 Task: Toggle the screen reader to announce inline suggestions.
Action: Mouse moved to (18, 659)
Screenshot: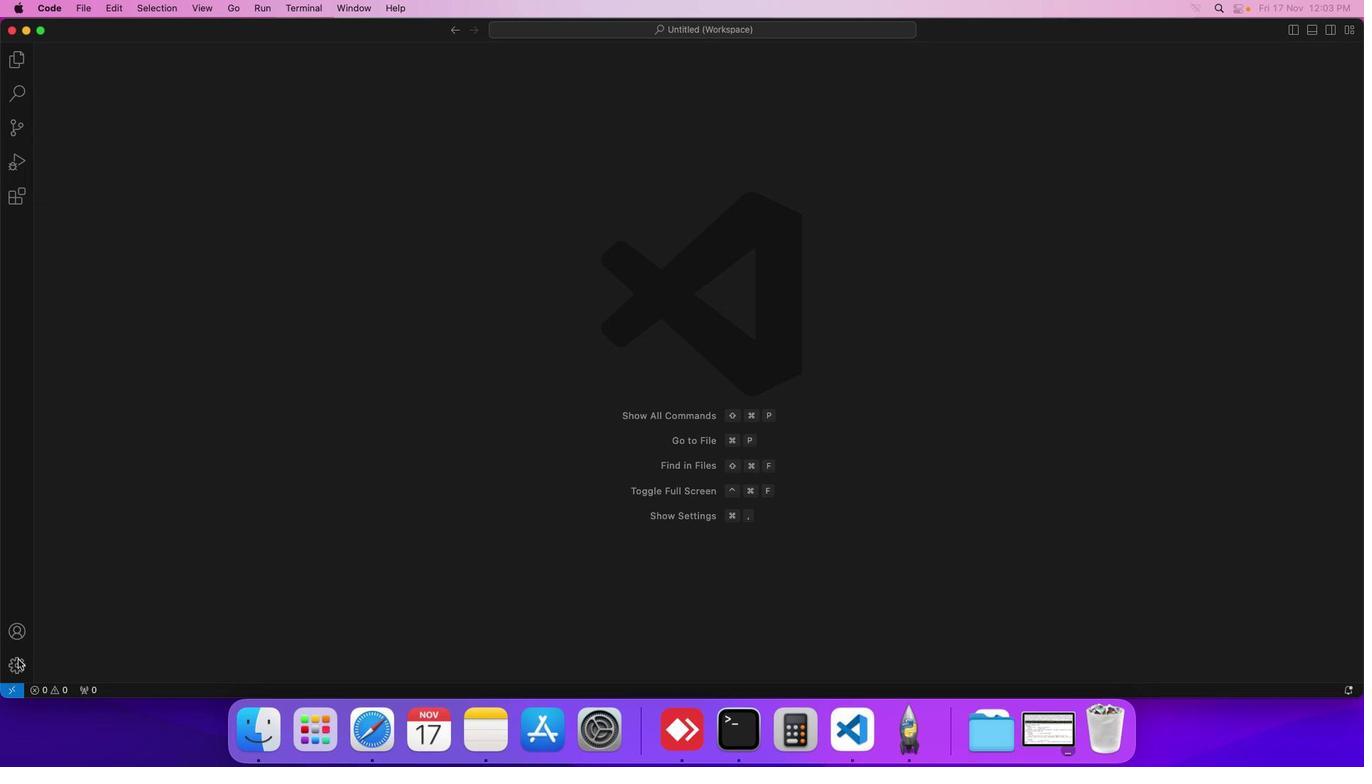 
Action: Mouse pressed left at (18, 659)
Screenshot: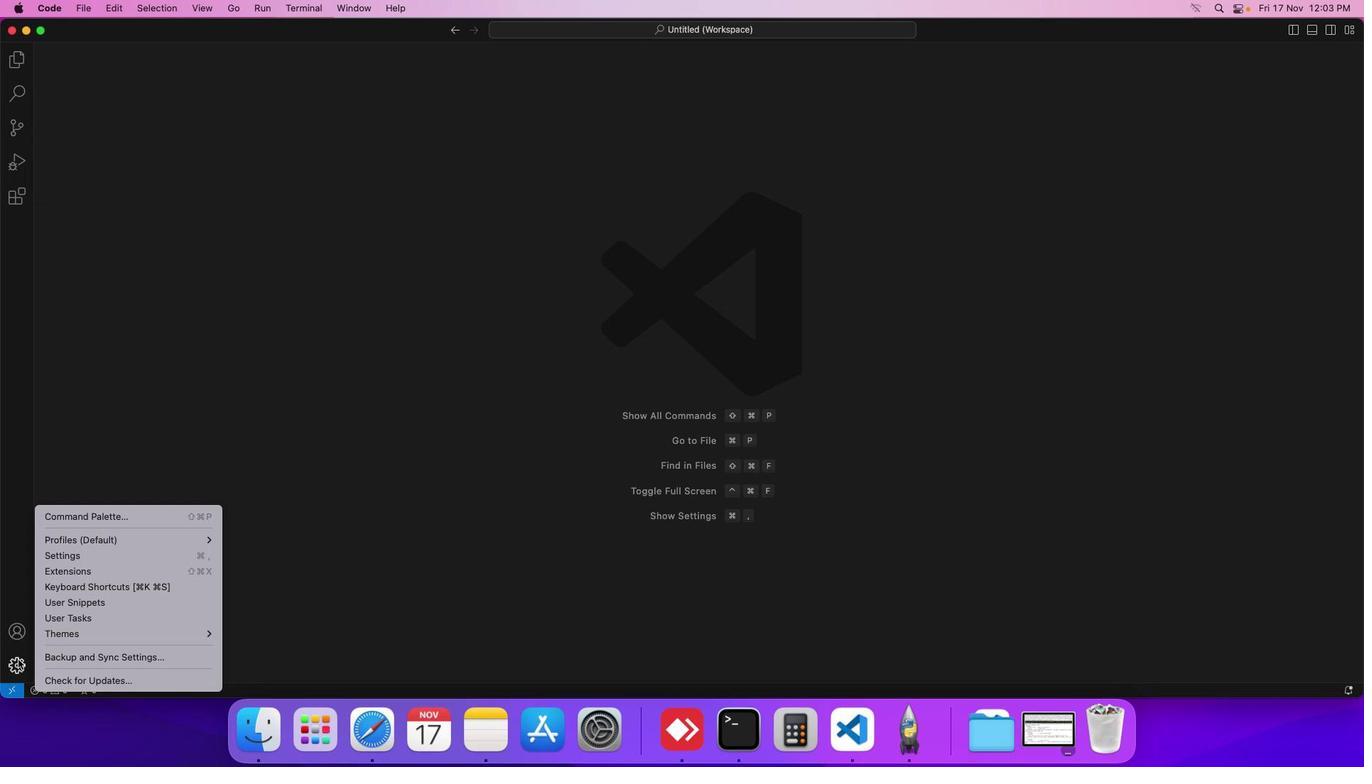 
Action: Mouse moved to (56, 555)
Screenshot: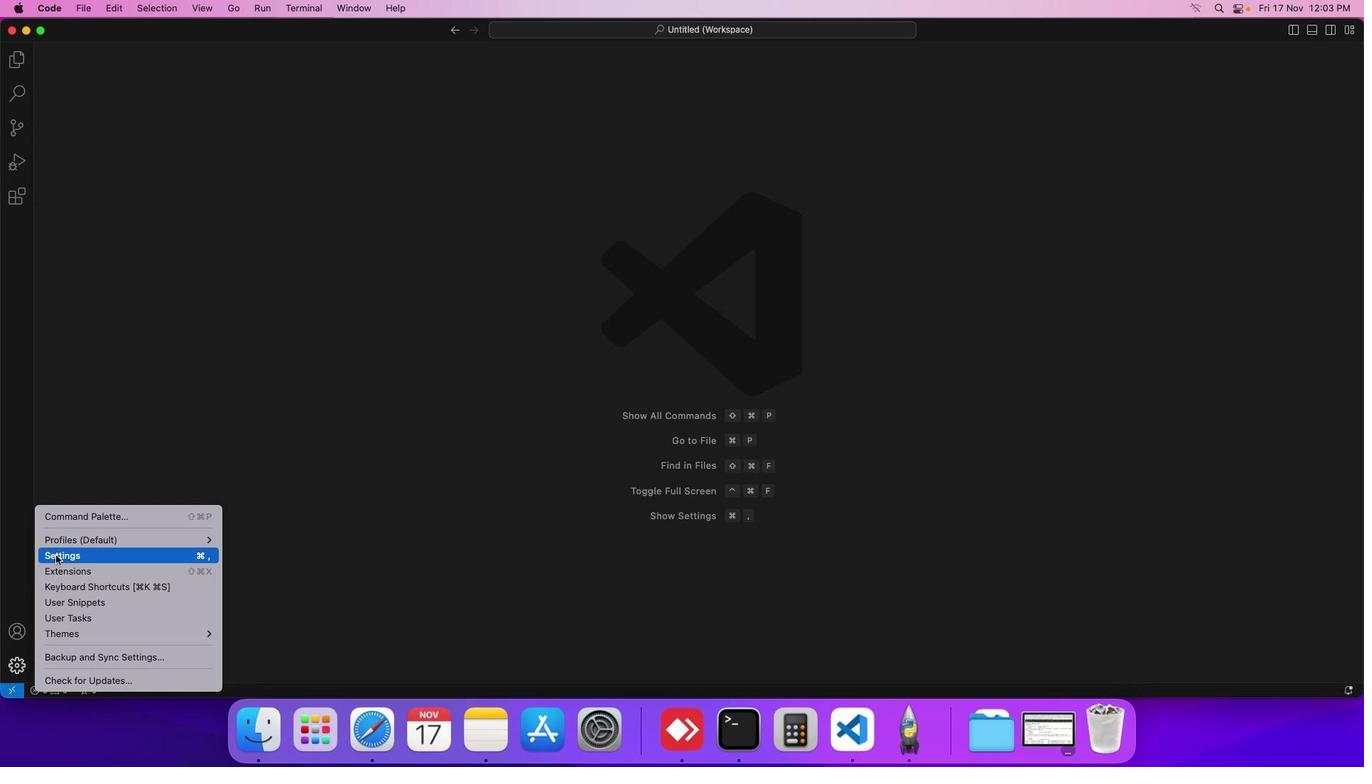 
Action: Mouse pressed left at (56, 555)
Screenshot: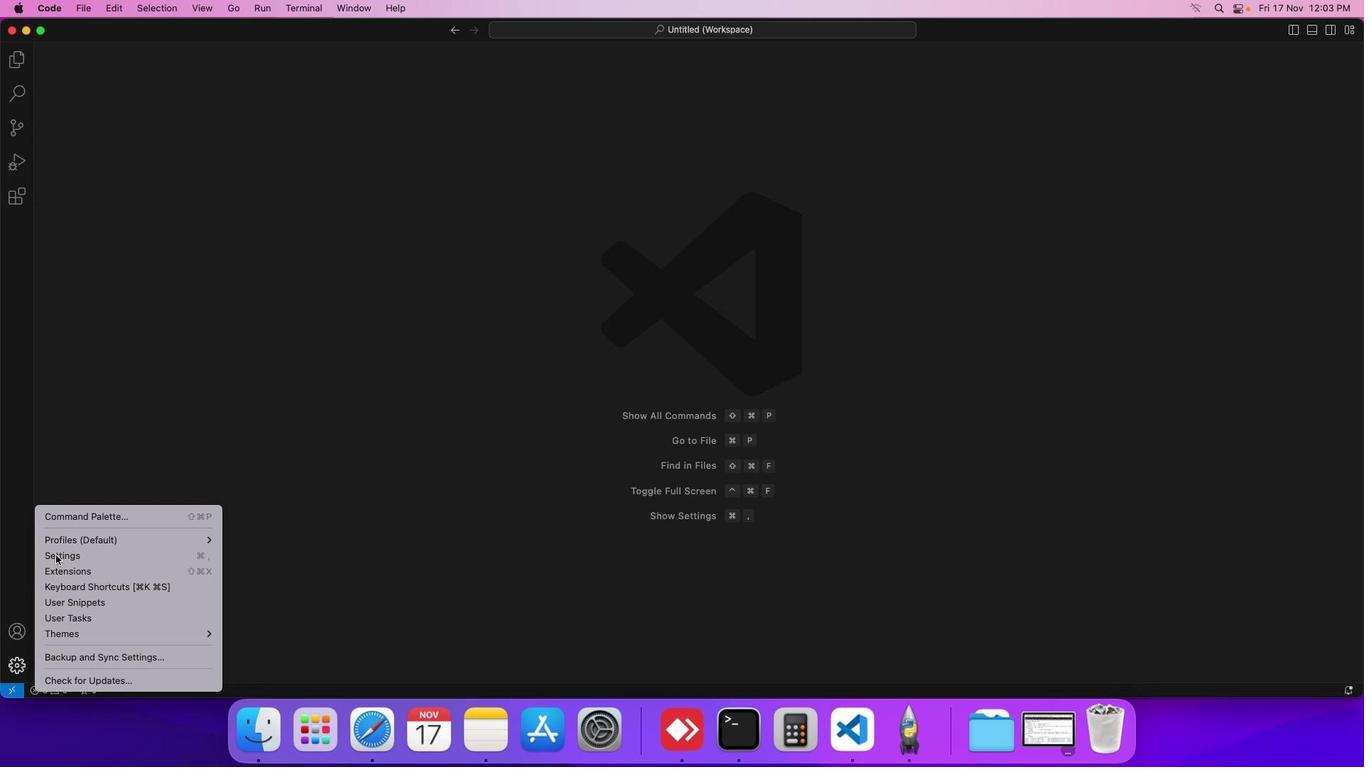 
Action: Mouse moved to (343, 119)
Screenshot: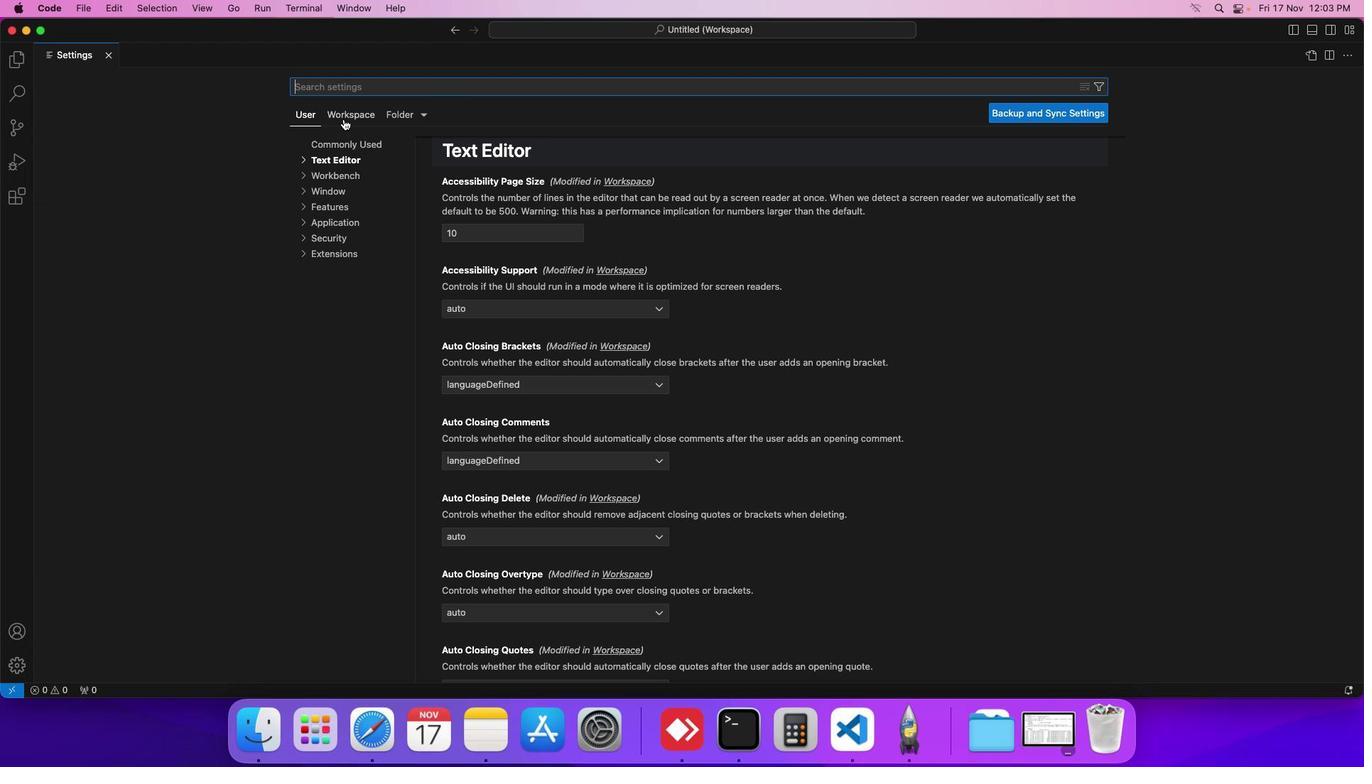 
Action: Mouse pressed left at (343, 119)
Screenshot: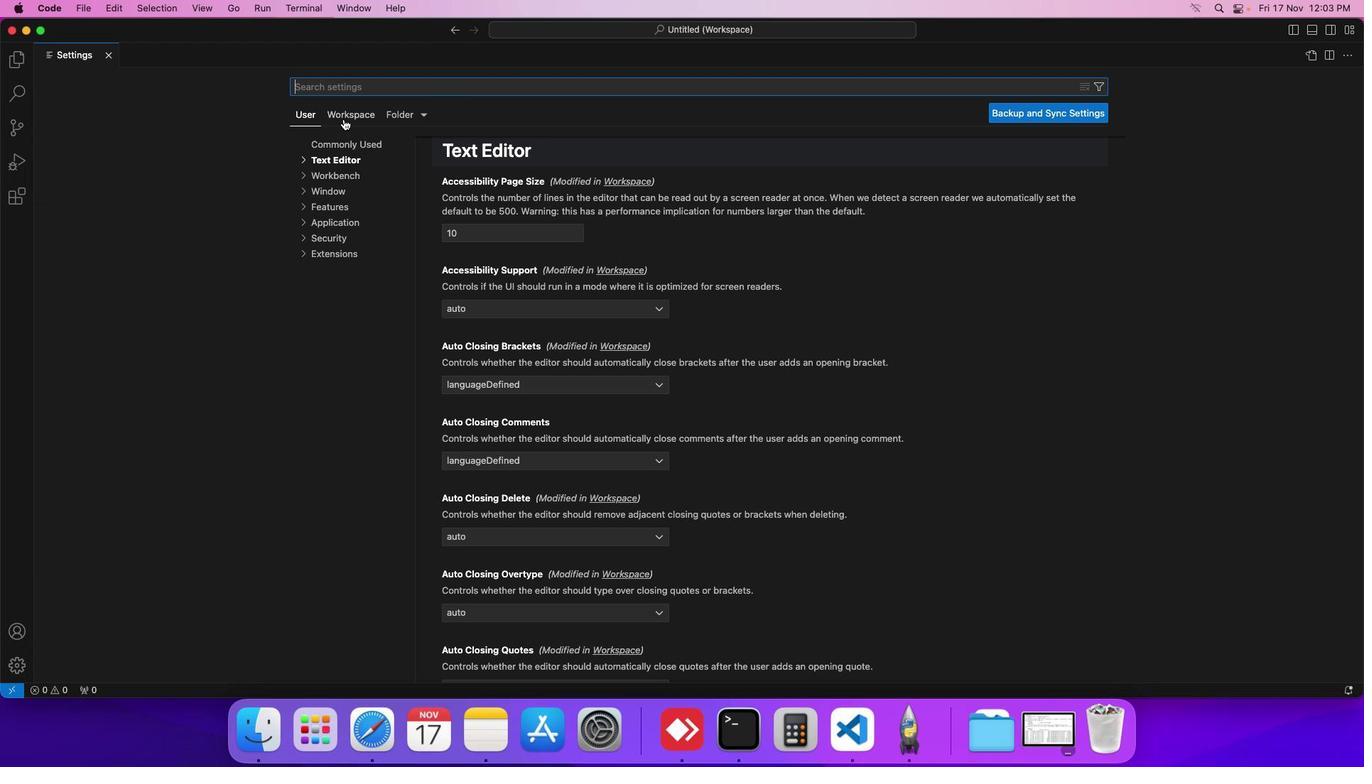 
Action: Mouse moved to (357, 156)
Screenshot: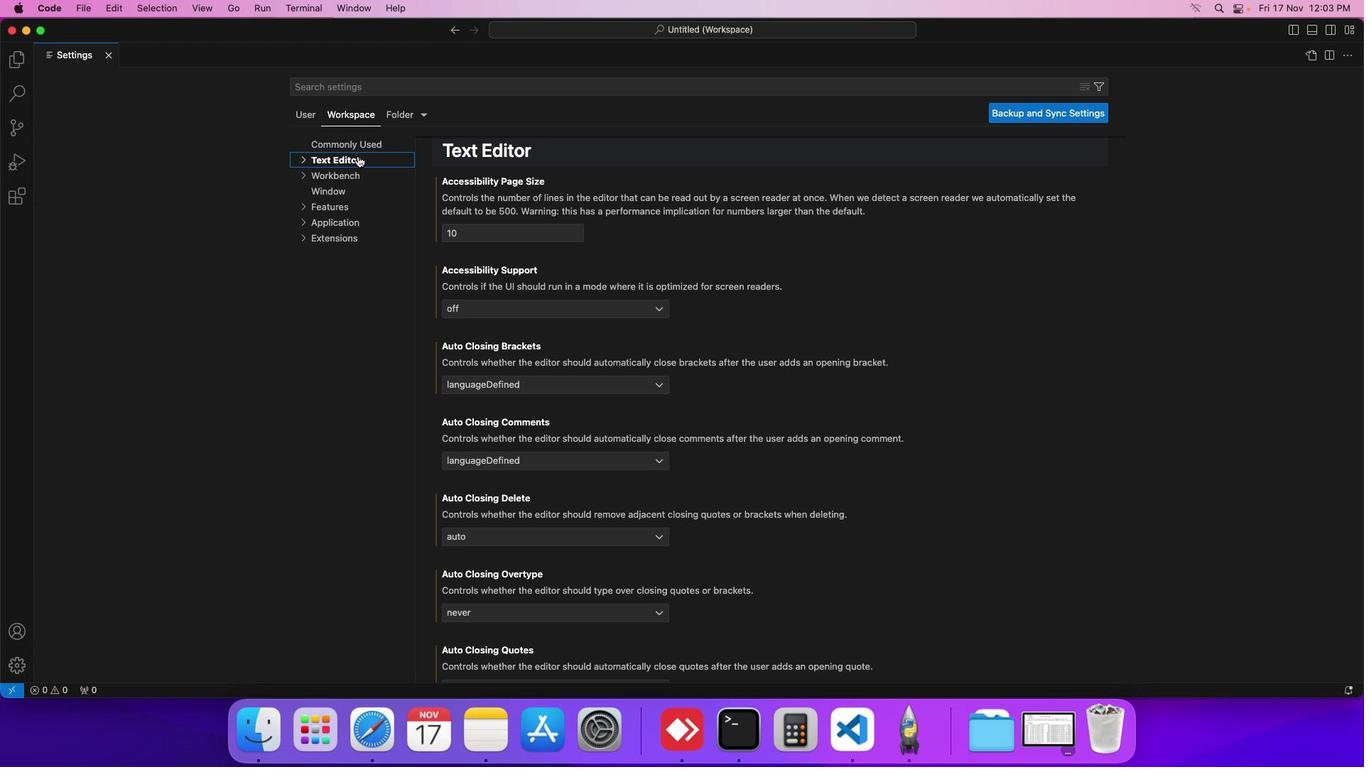 
Action: Mouse pressed left at (357, 156)
Screenshot: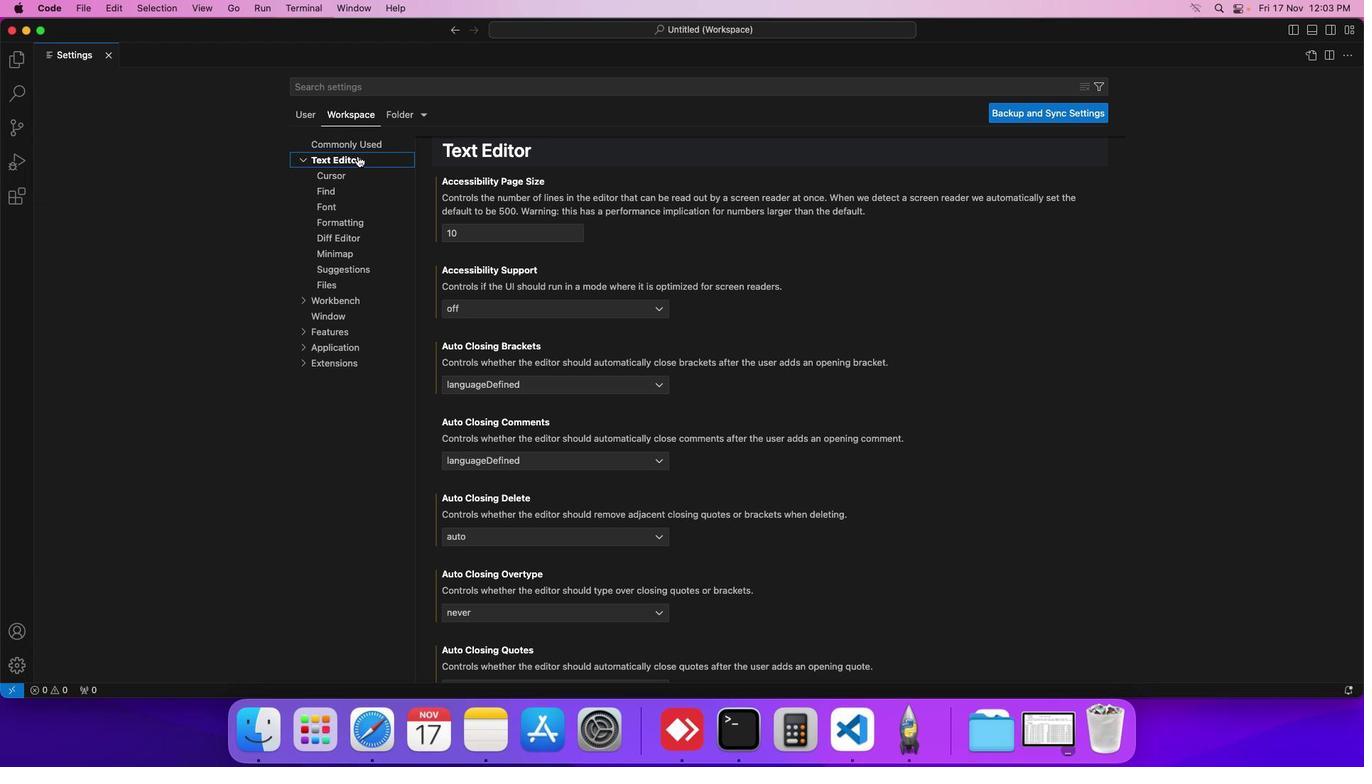 
Action: Mouse moved to (345, 268)
Screenshot: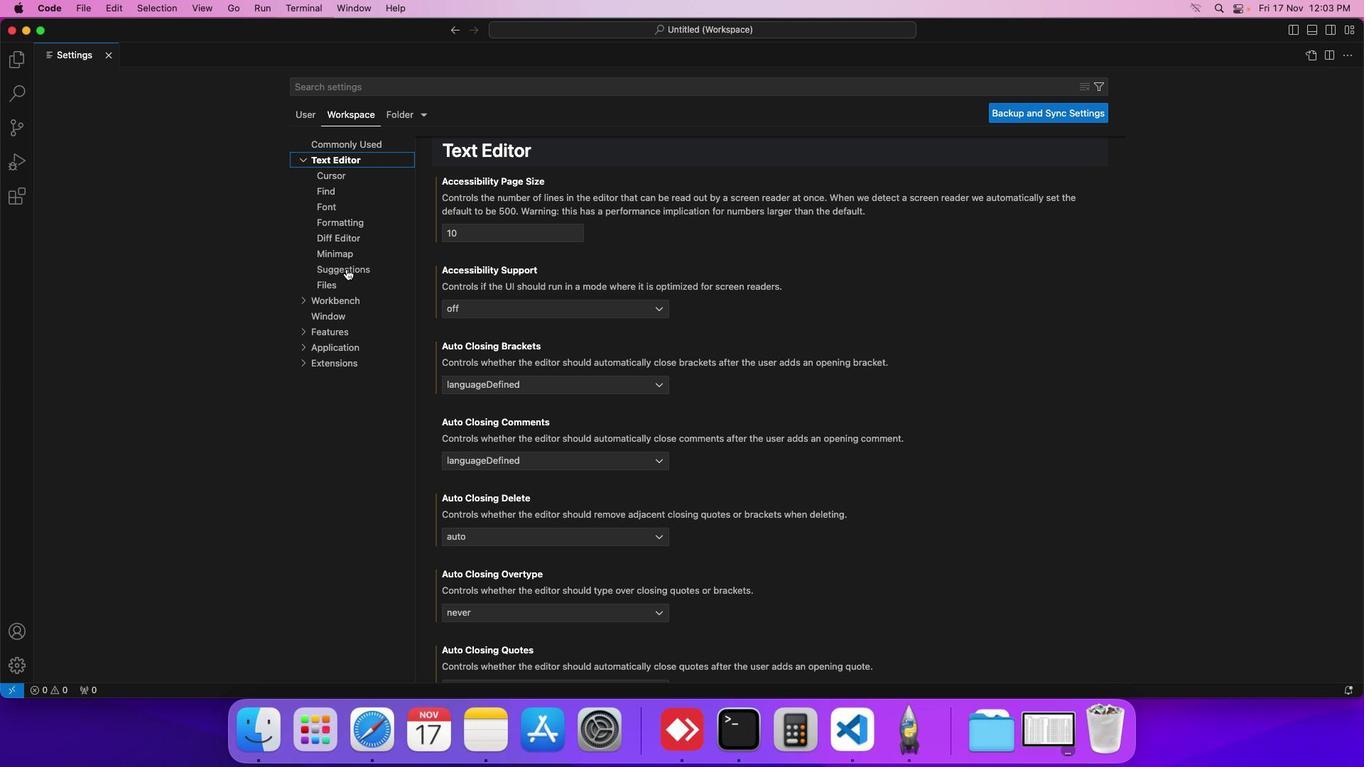 
Action: Mouse pressed left at (345, 268)
Screenshot: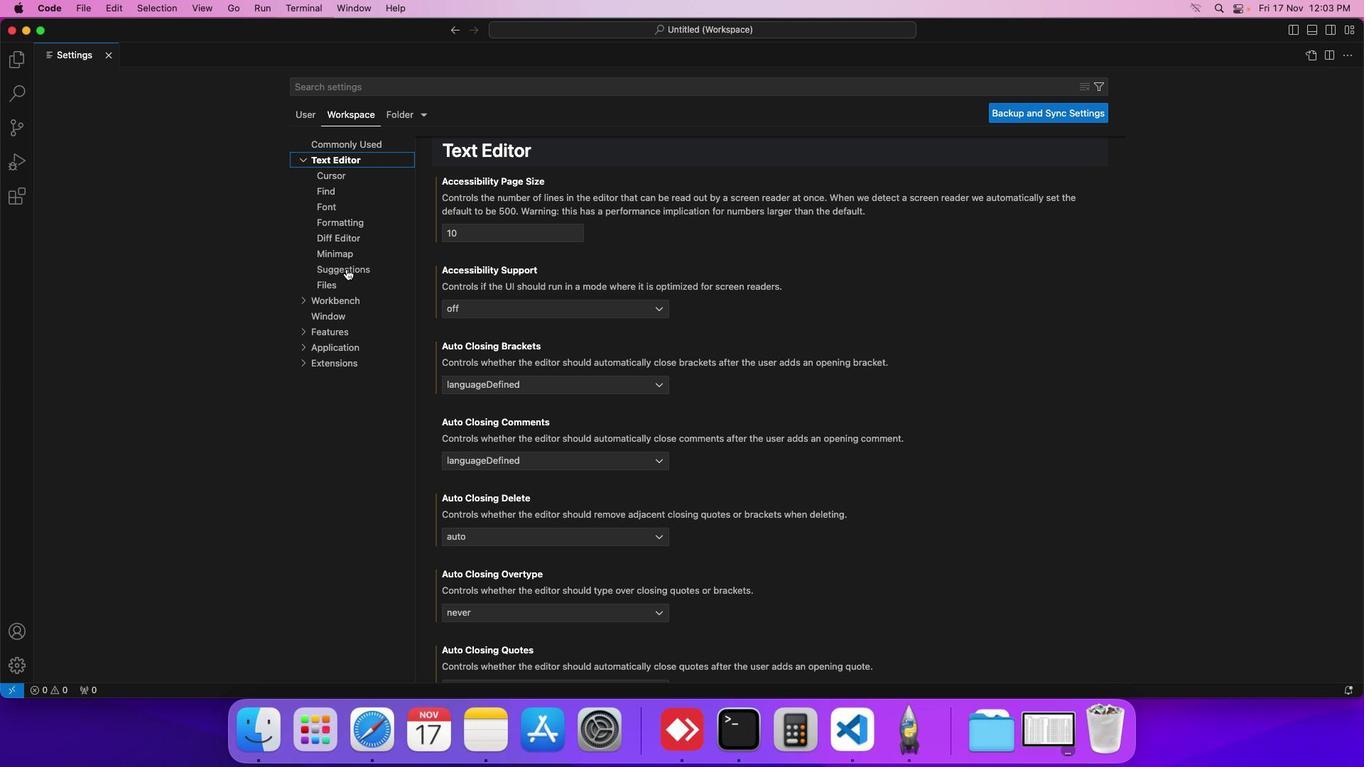 
Action: Mouse moved to (483, 336)
Screenshot: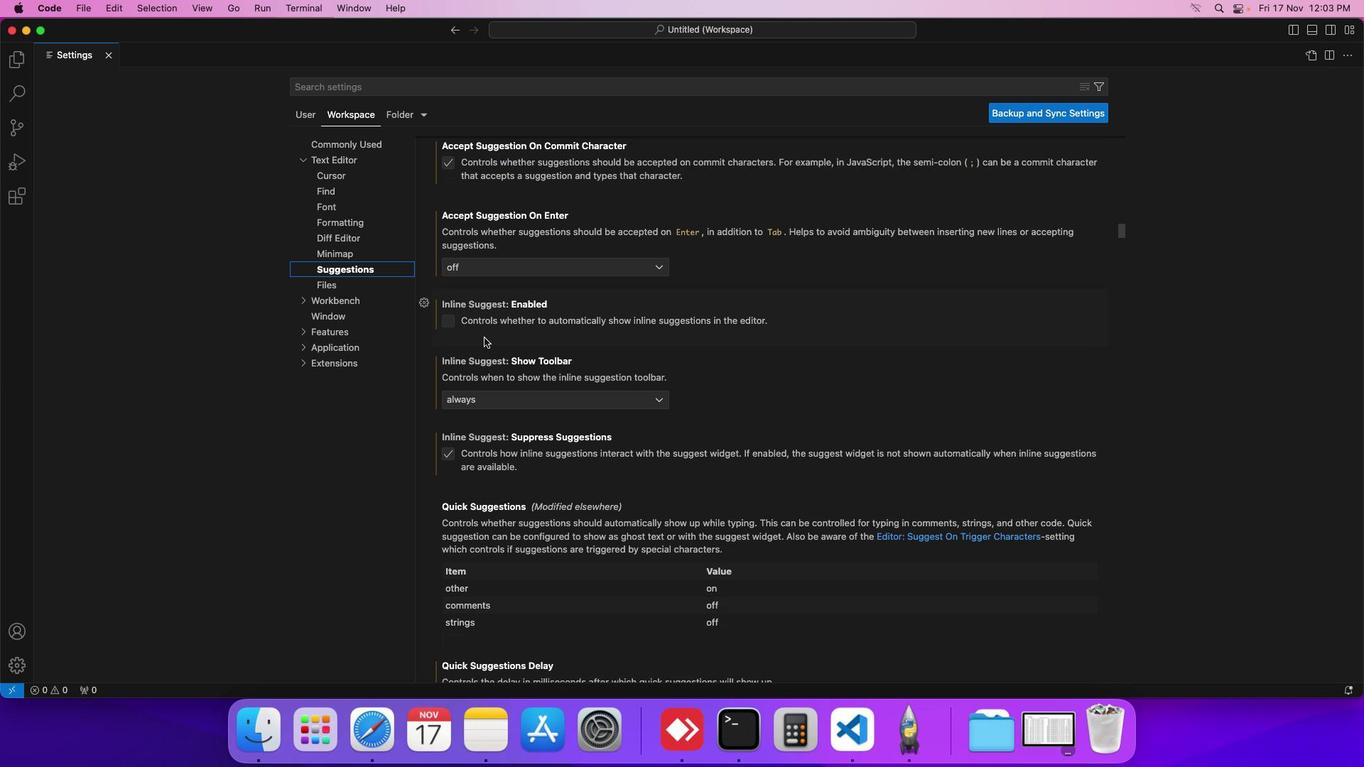 
Action: Mouse scrolled (483, 336) with delta (0, 0)
Screenshot: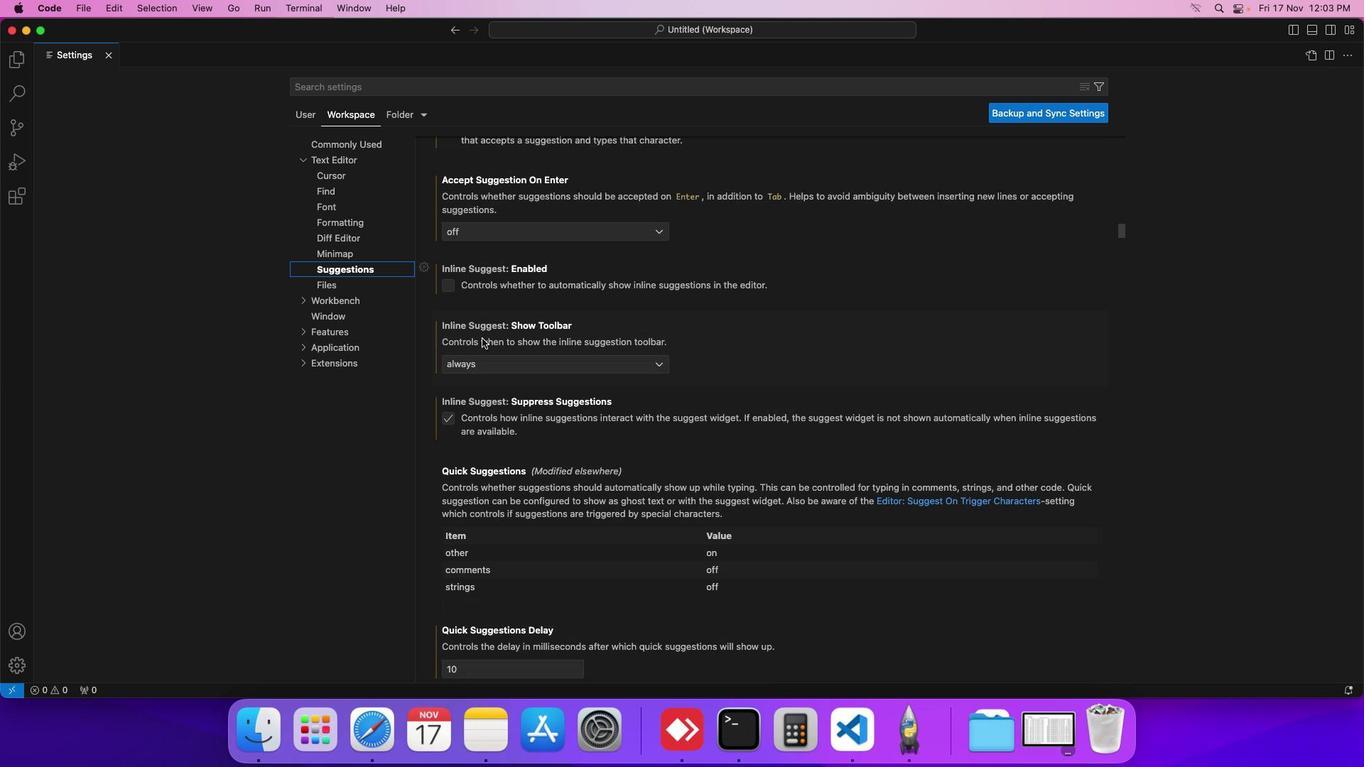
Action: Mouse moved to (483, 338)
Screenshot: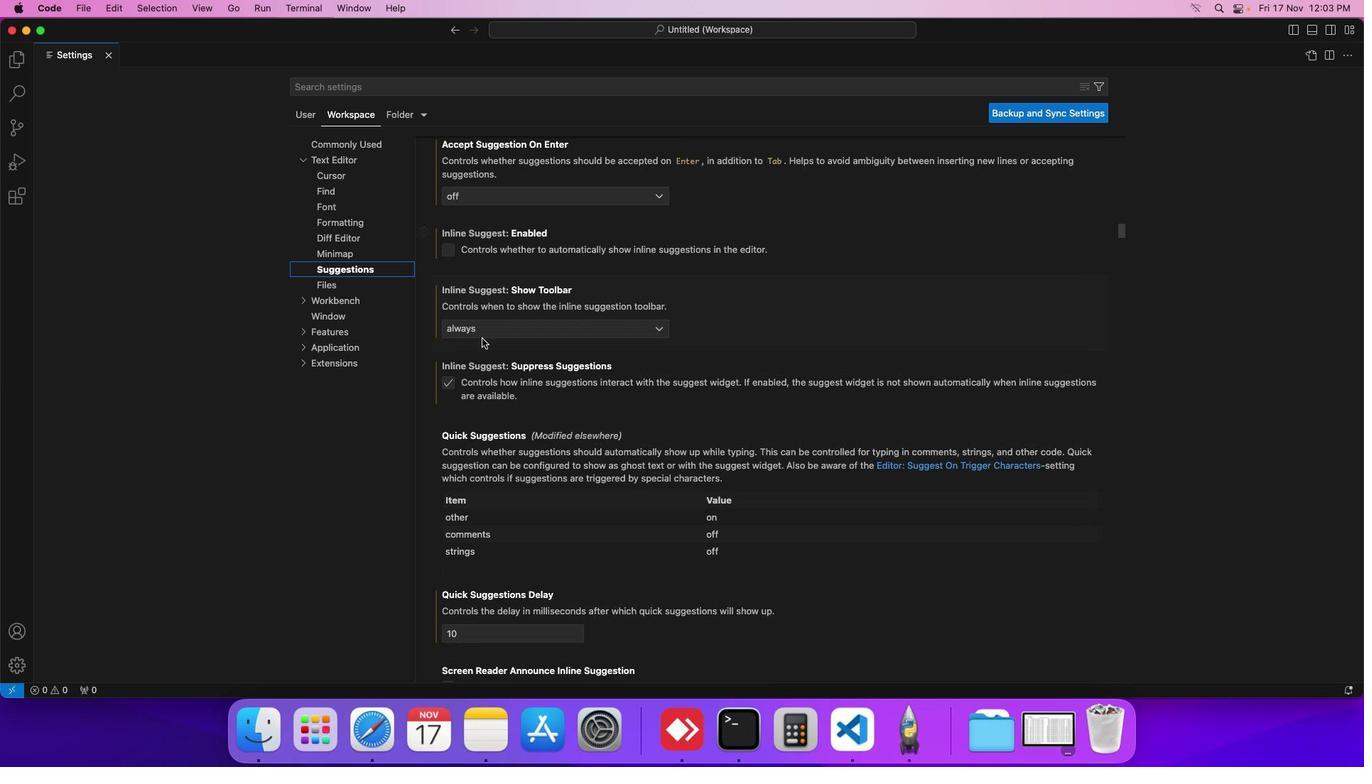 
Action: Mouse scrolled (483, 338) with delta (0, 0)
Screenshot: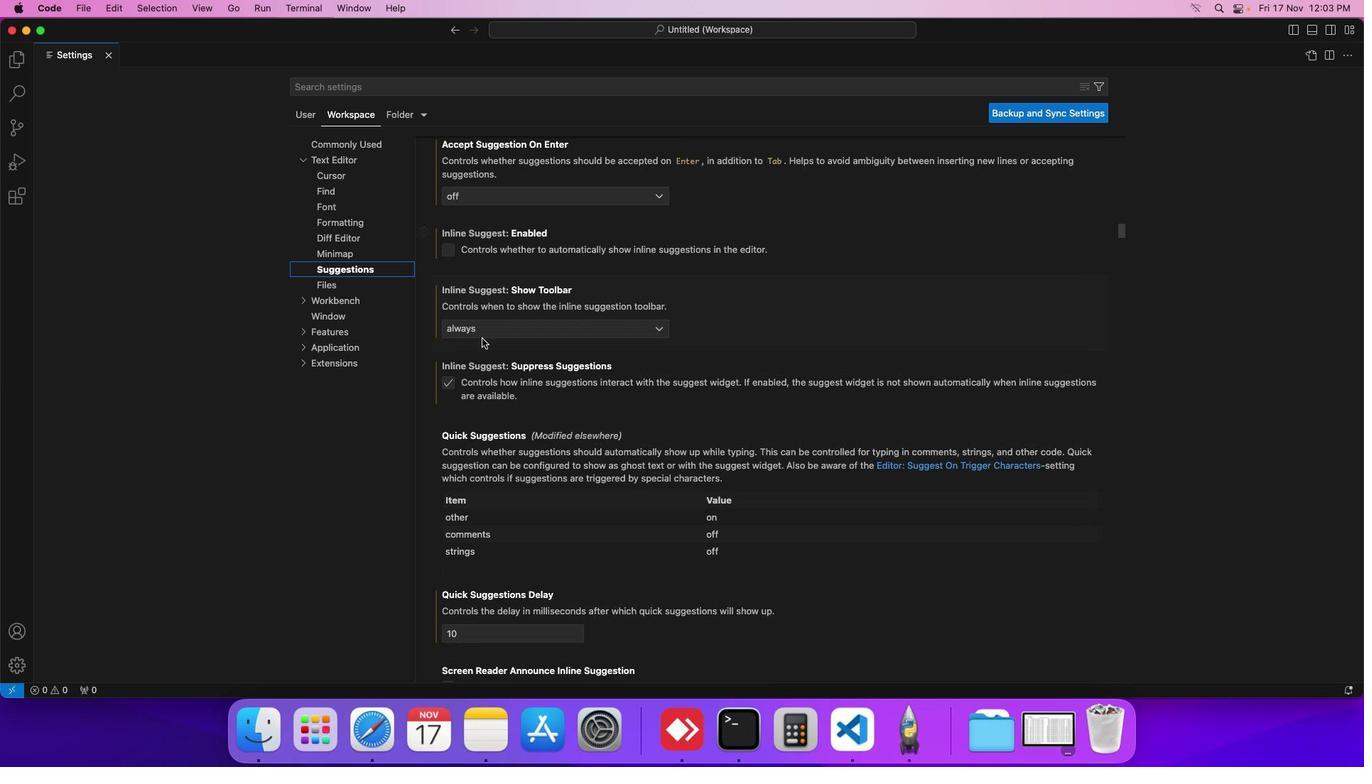 
Action: Mouse moved to (482, 338)
Screenshot: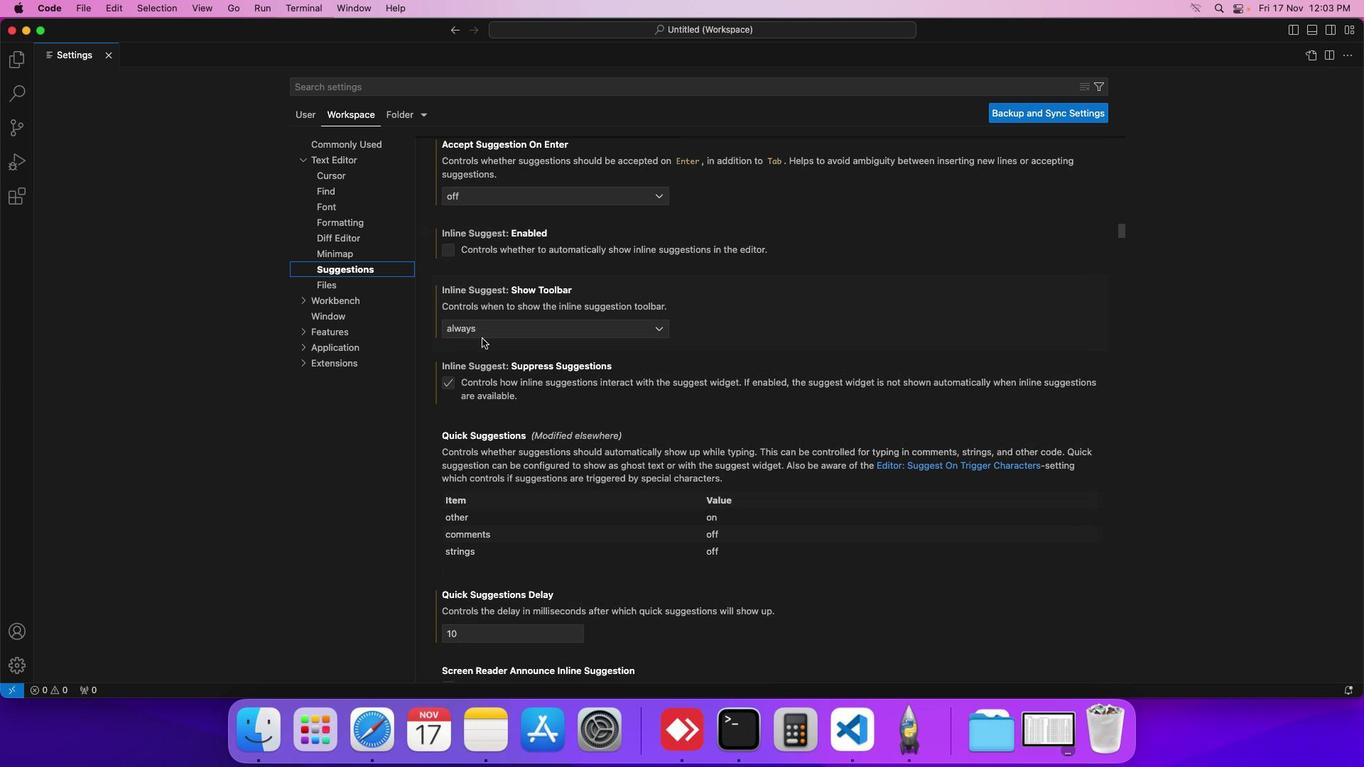 
Action: Mouse scrolled (482, 338) with delta (0, 0)
Screenshot: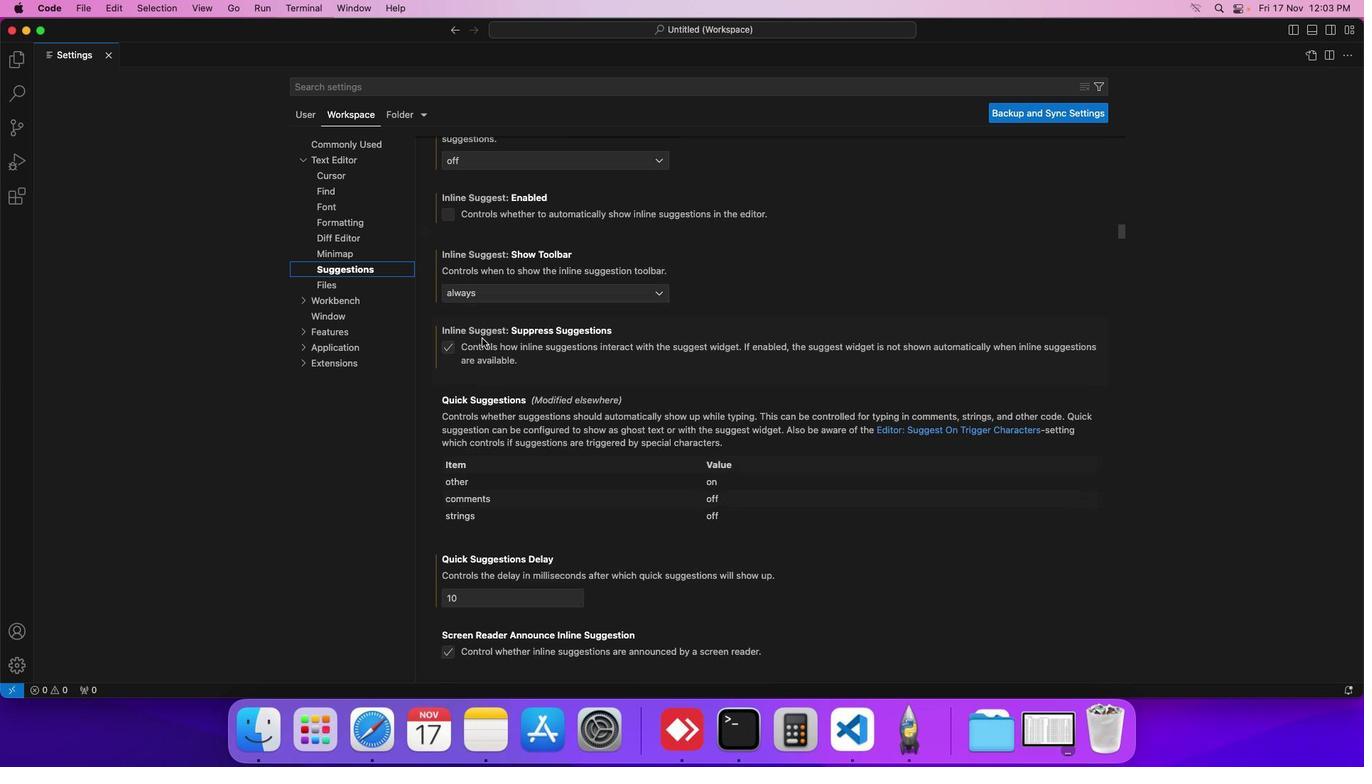 
Action: Mouse moved to (482, 338)
Screenshot: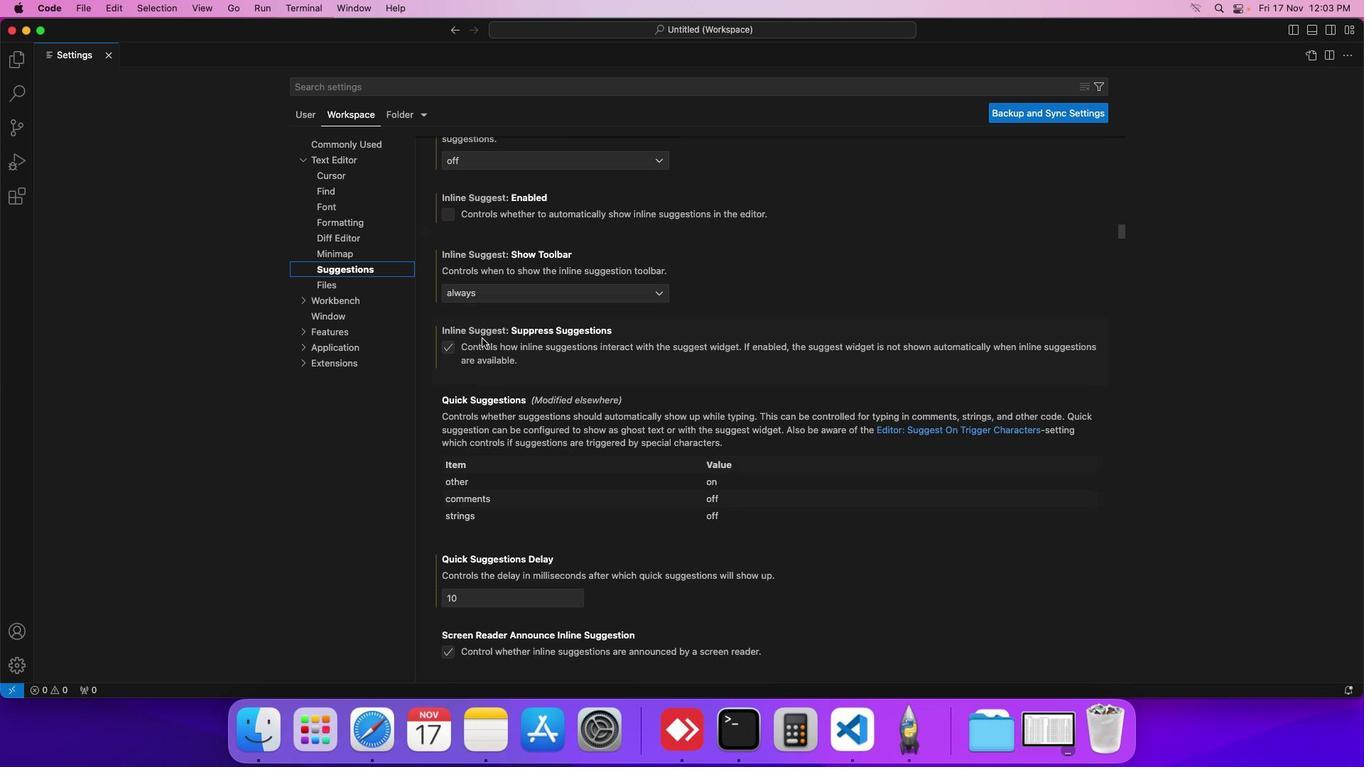 
Action: Mouse scrolled (482, 338) with delta (0, 0)
Screenshot: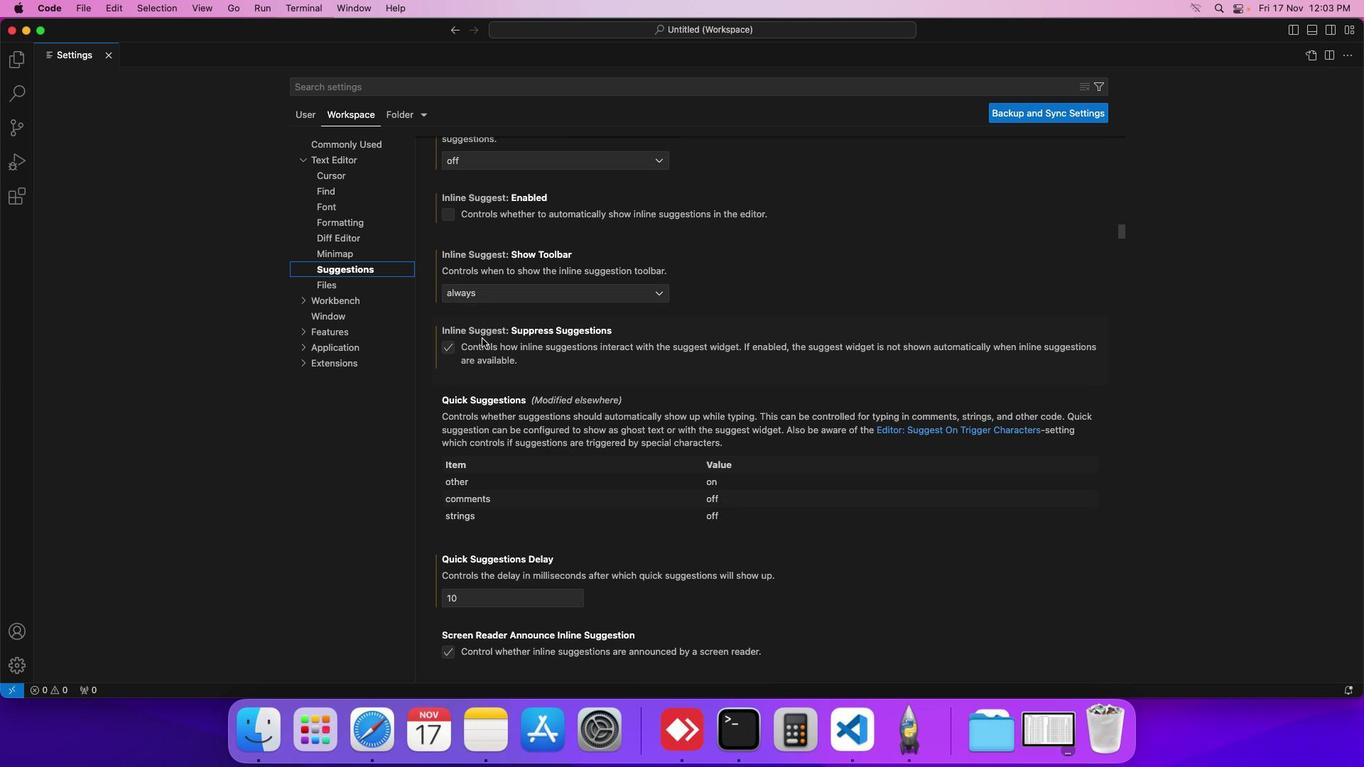 
Action: Mouse scrolled (482, 338) with delta (0, 0)
Screenshot: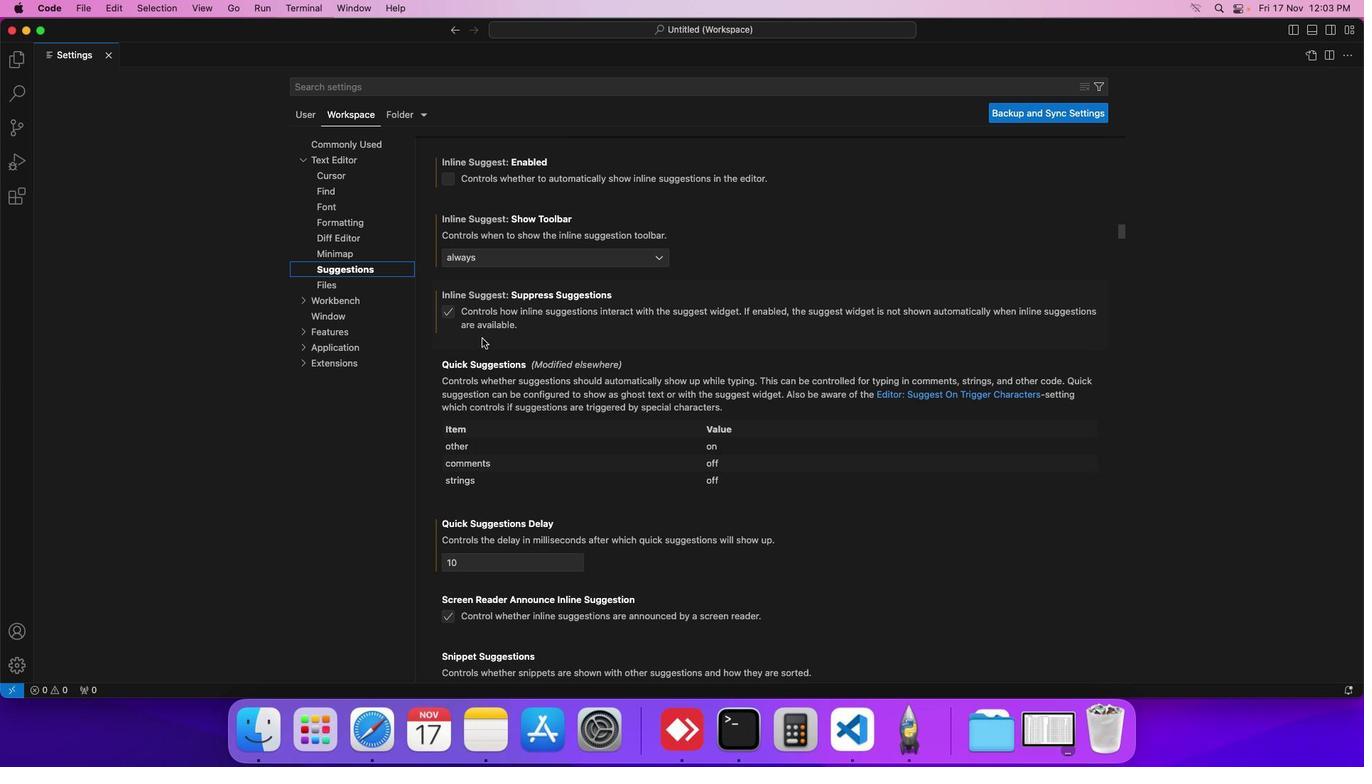 
Action: Mouse scrolled (482, 338) with delta (0, 0)
Screenshot: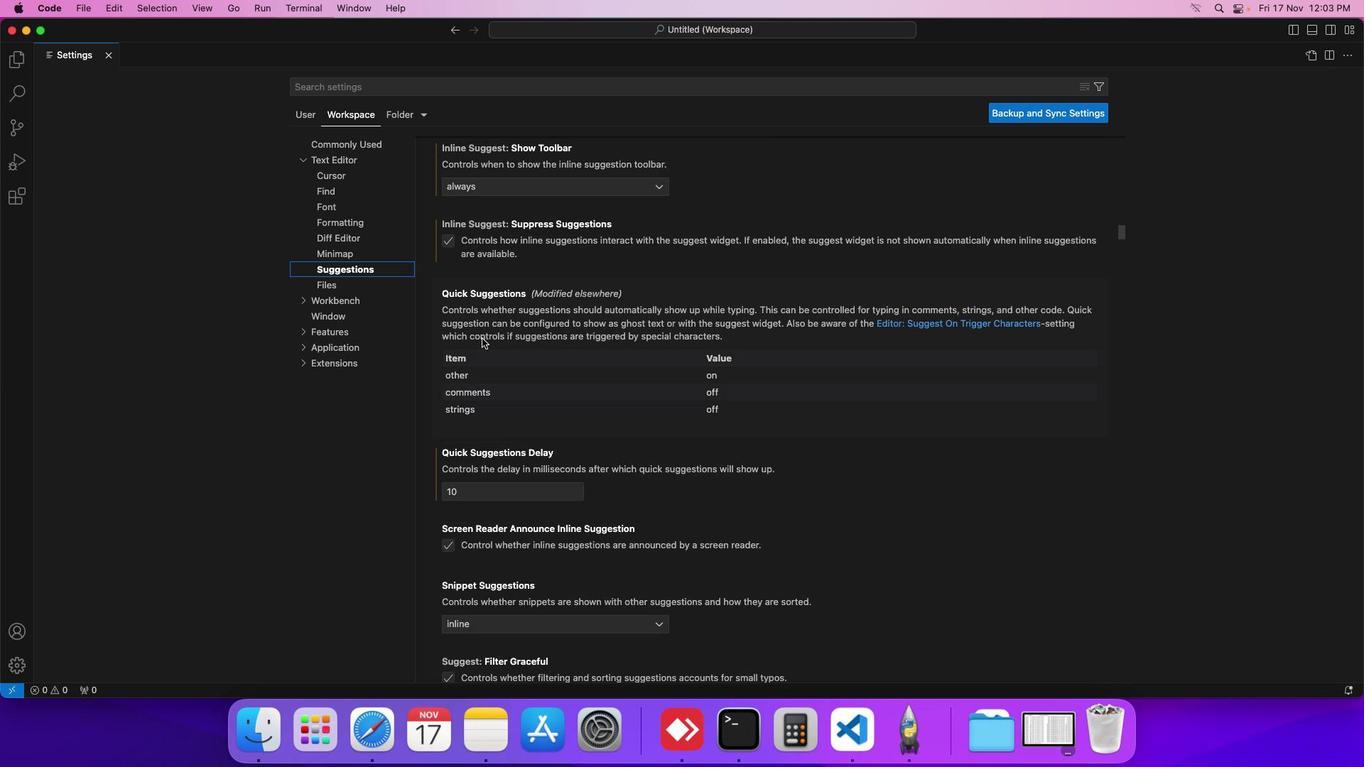 
Action: Mouse scrolled (482, 338) with delta (0, 0)
Screenshot: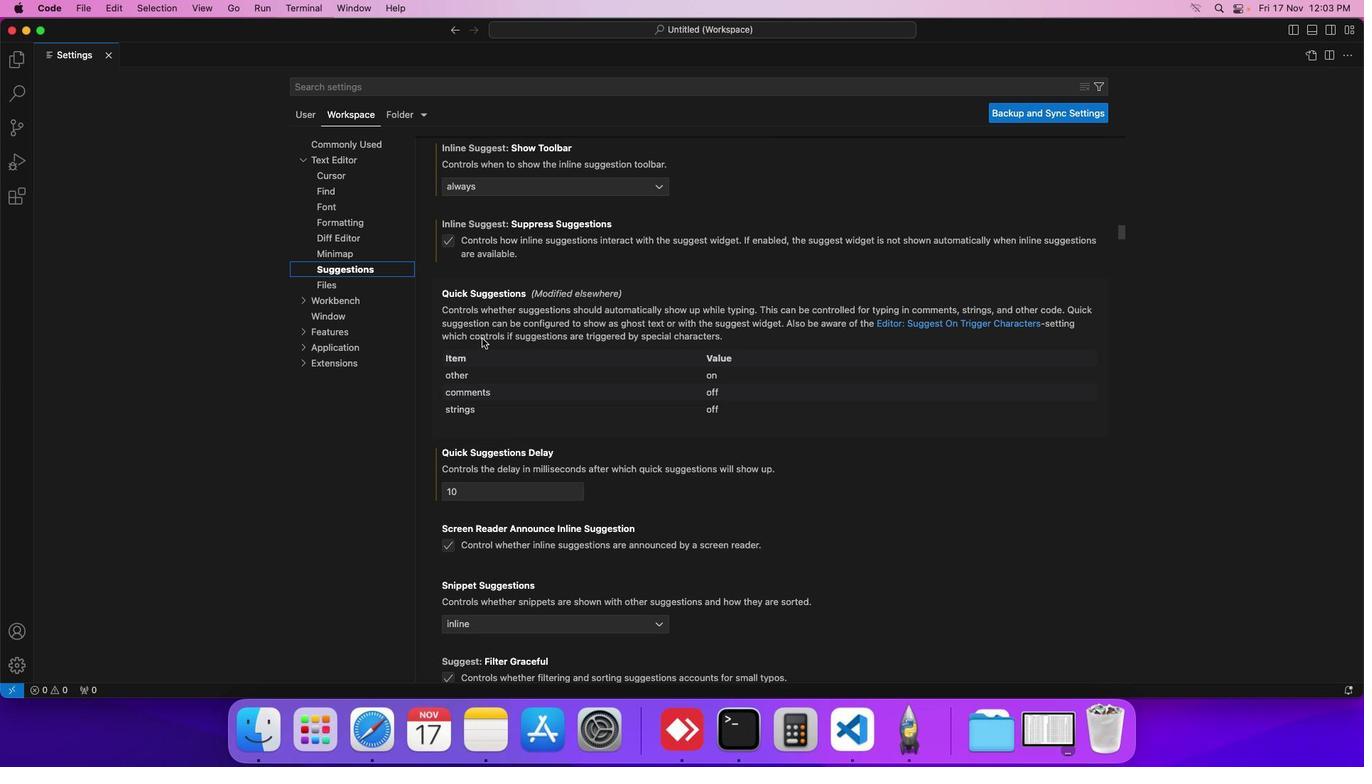 
Action: Mouse scrolled (482, 338) with delta (0, 0)
Screenshot: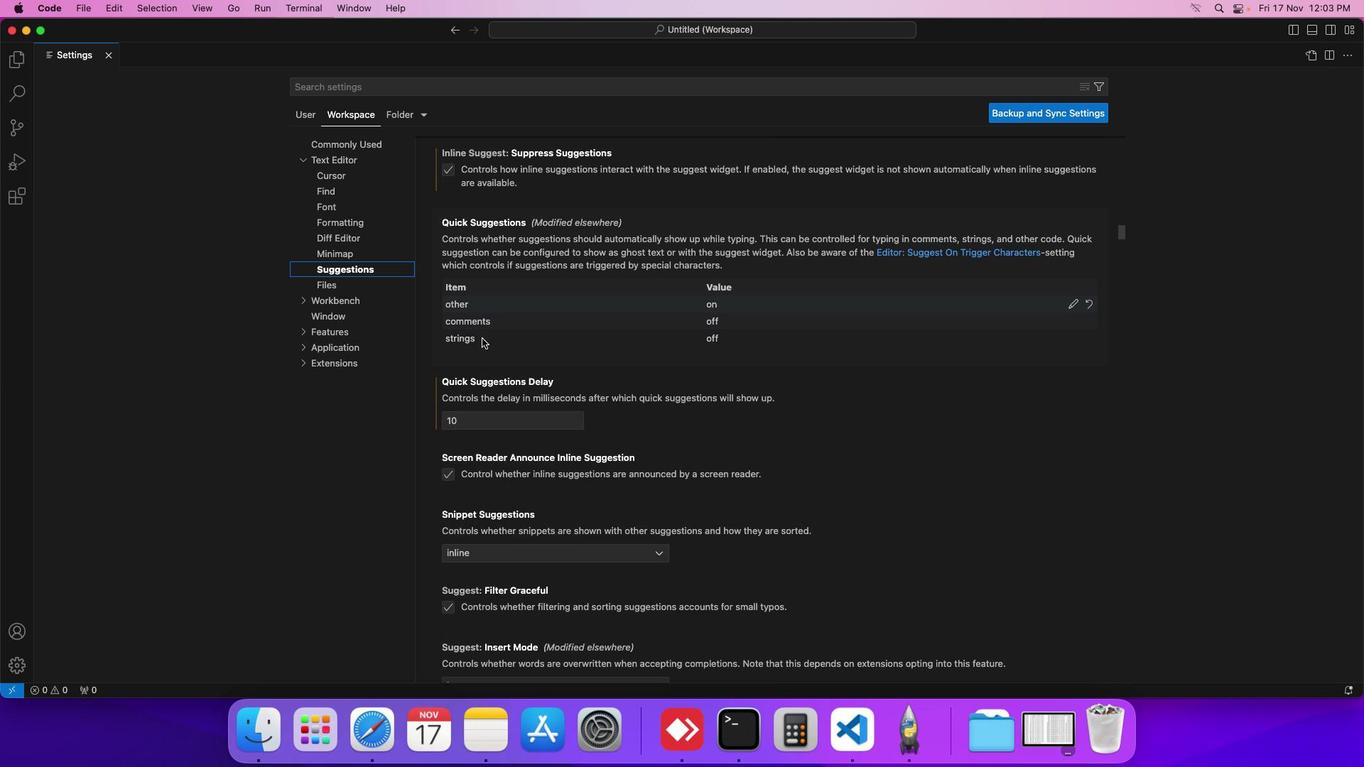 
Action: Mouse scrolled (482, 338) with delta (0, 0)
Screenshot: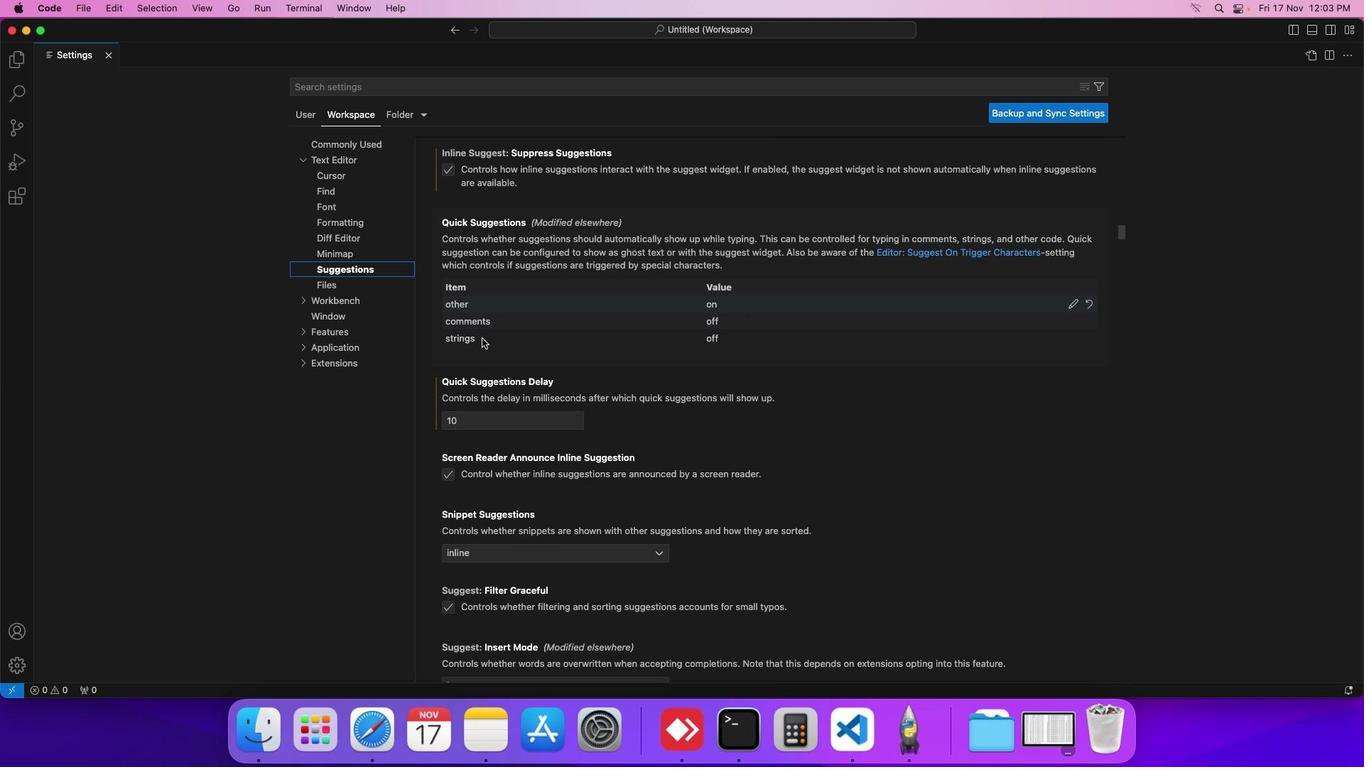 
Action: Mouse scrolled (482, 338) with delta (0, 0)
Screenshot: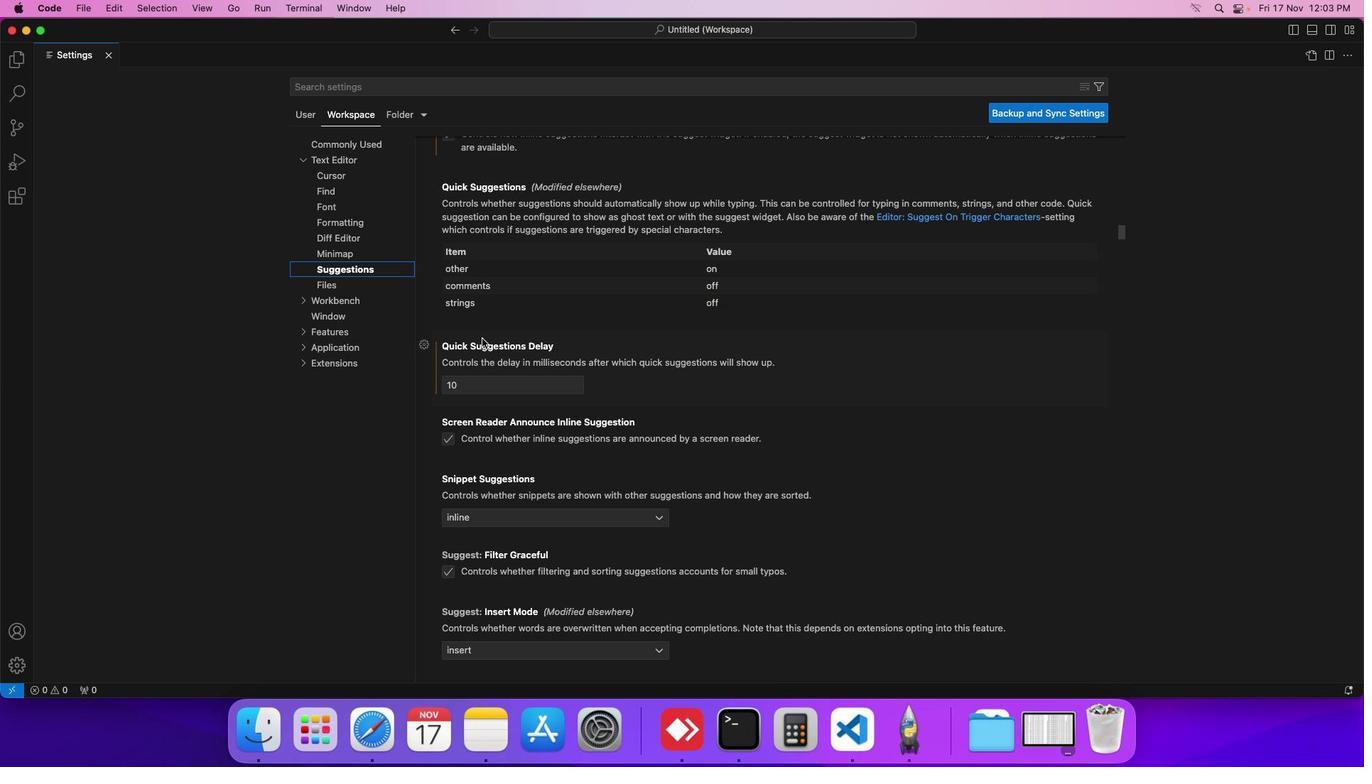 
Action: Mouse scrolled (482, 338) with delta (0, 0)
Screenshot: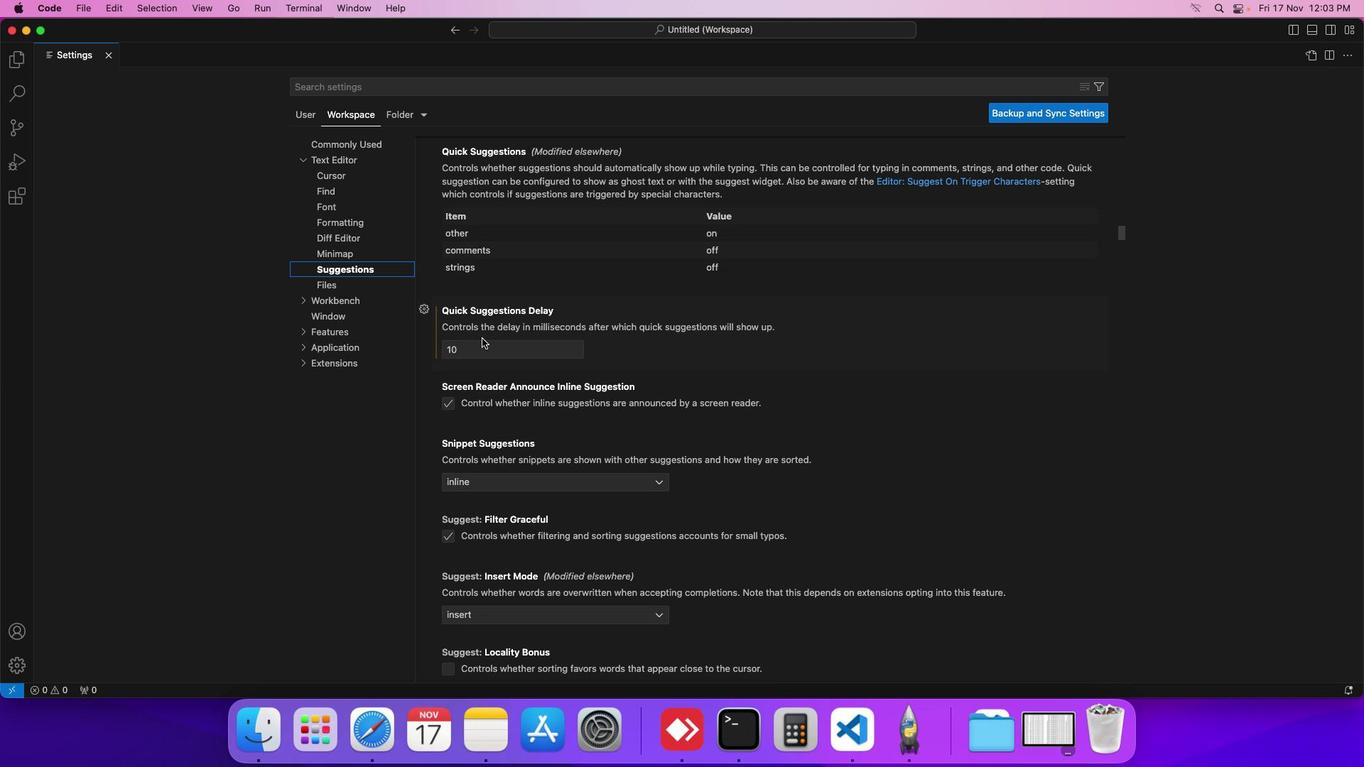 
Action: Mouse scrolled (482, 338) with delta (0, 0)
Screenshot: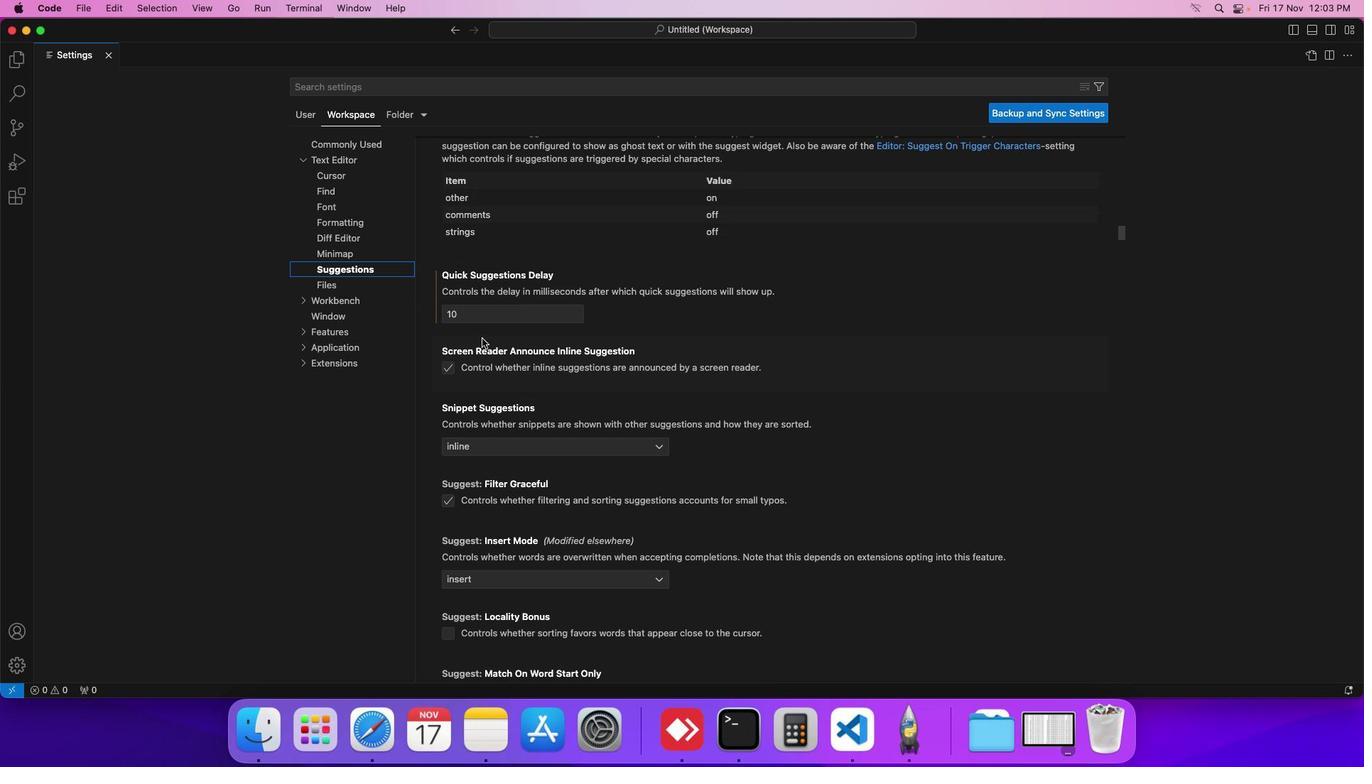 
Action: Mouse scrolled (482, 338) with delta (0, 0)
Screenshot: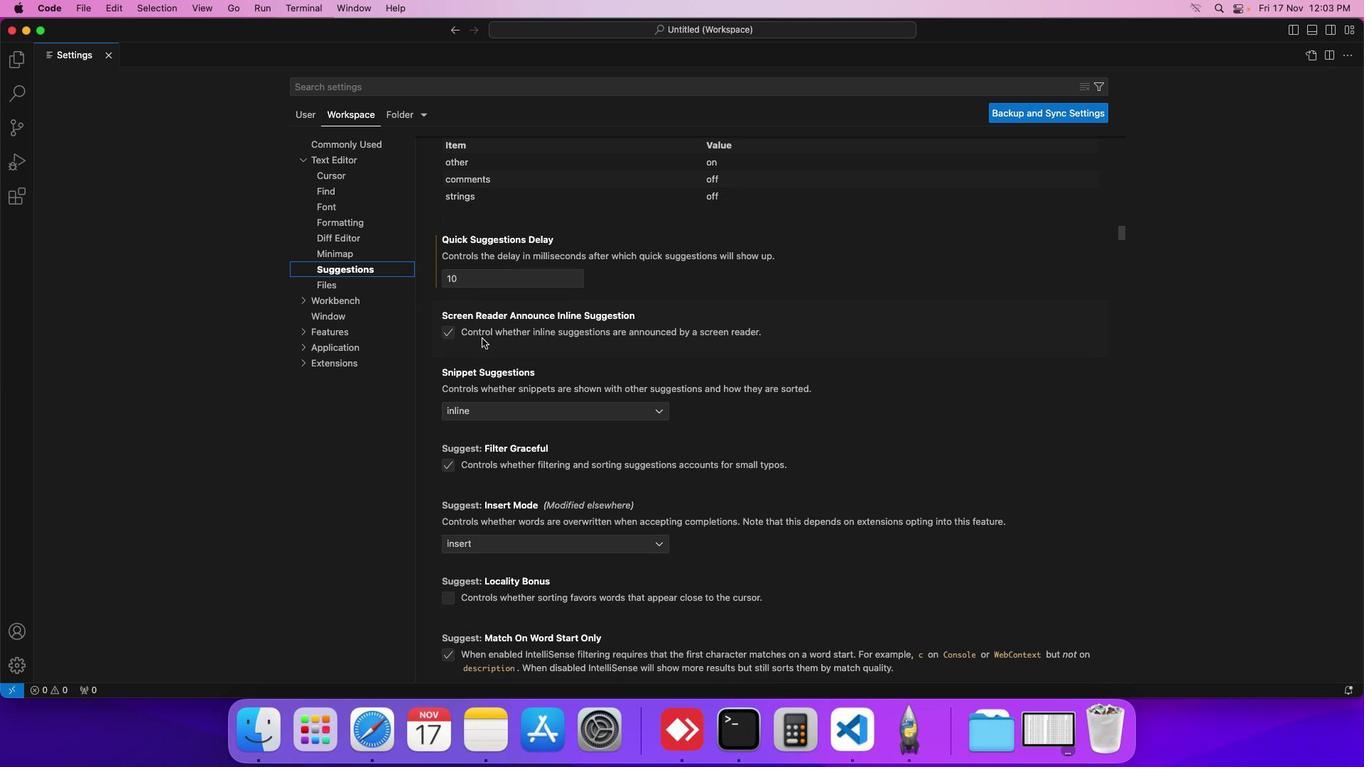 
Action: Mouse scrolled (482, 338) with delta (0, 0)
Screenshot: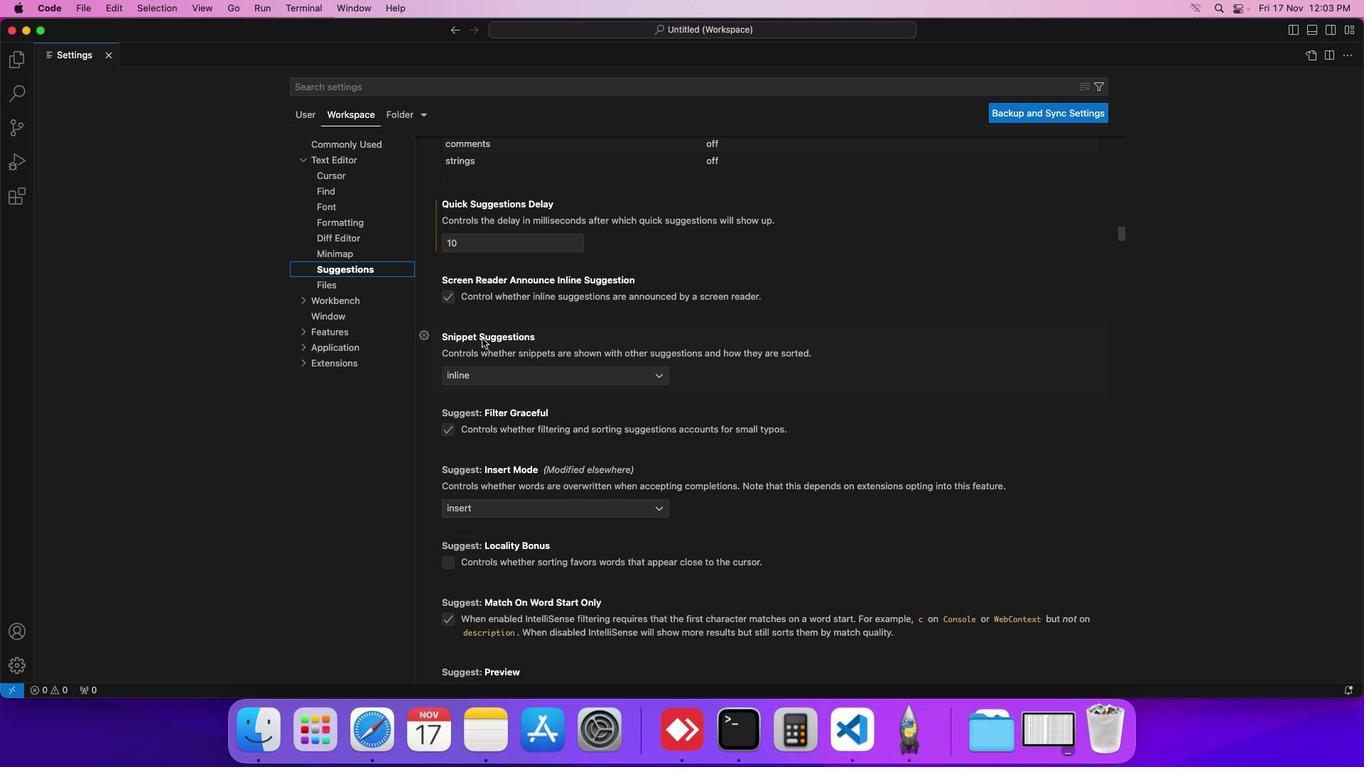 
Action: Mouse scrolled (482, 338) with delta (0, 0)
Screenshot: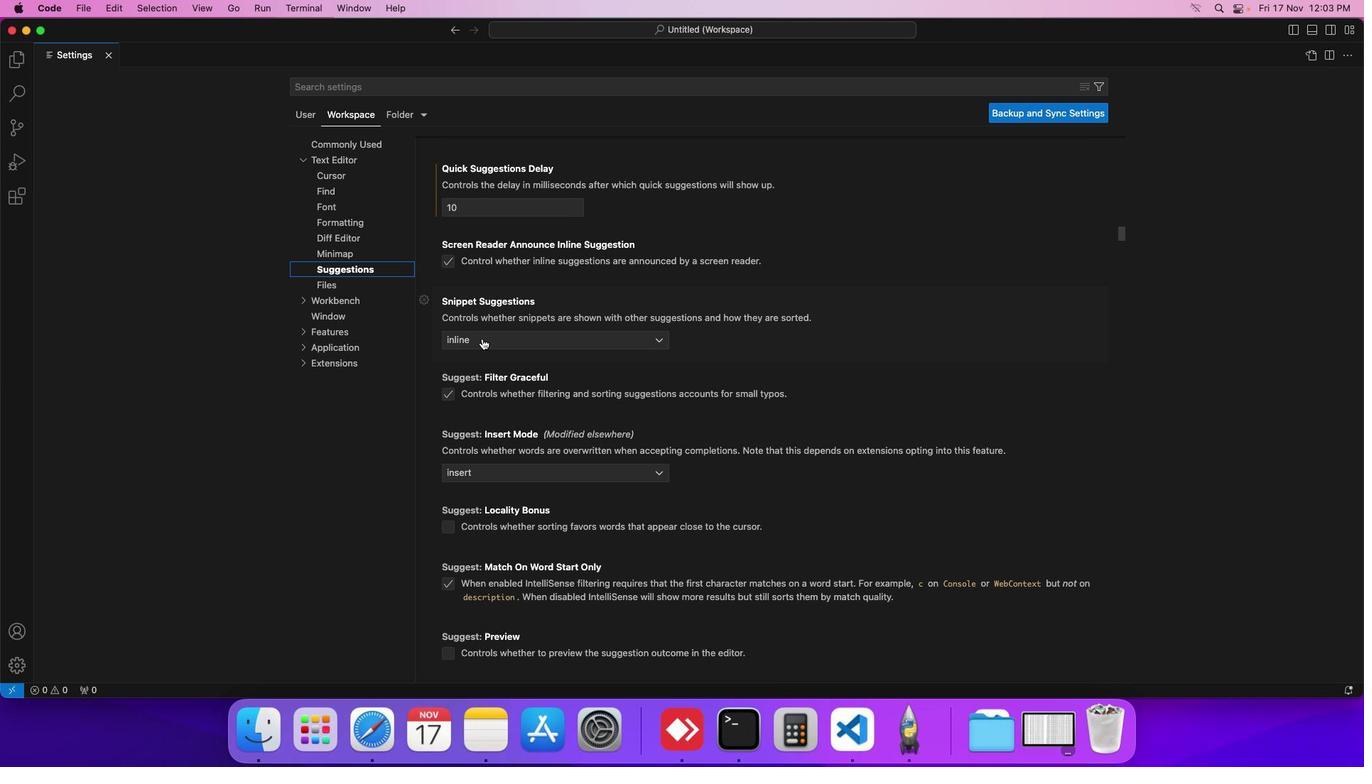 
Action: Mouse moved to (444, 280)
Screenshot: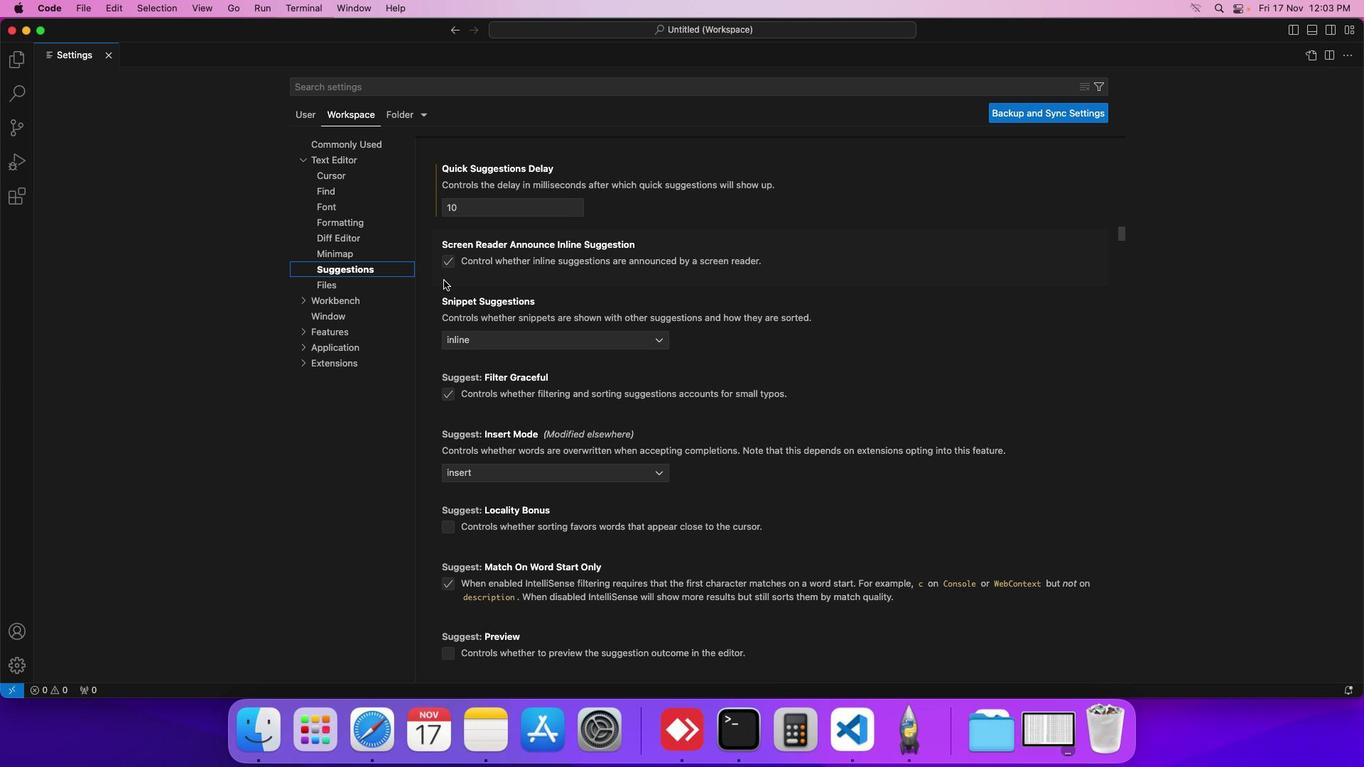 
Action: Mouse scrolled (444, 280) with delta (0, 0)
Screenshot: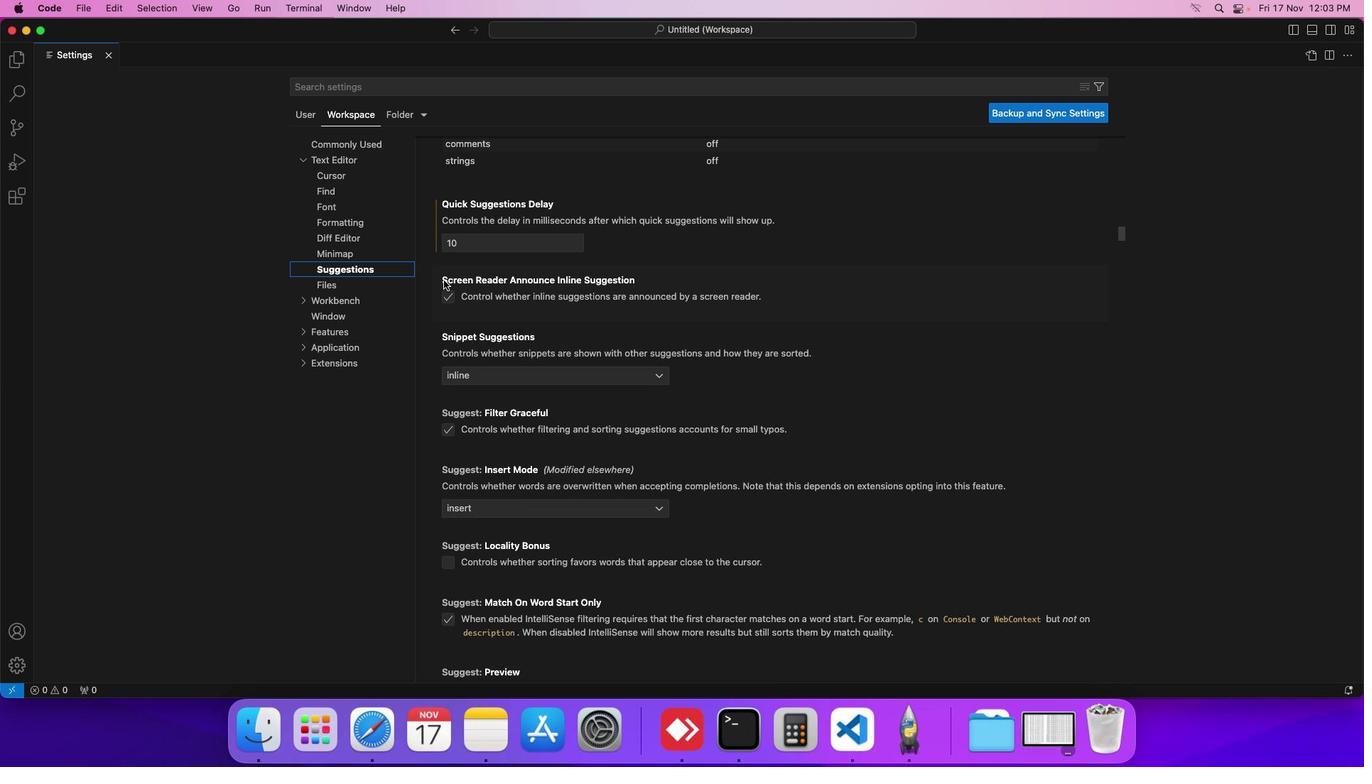
Action: Mouse moved to (447, 294)
Screenshot: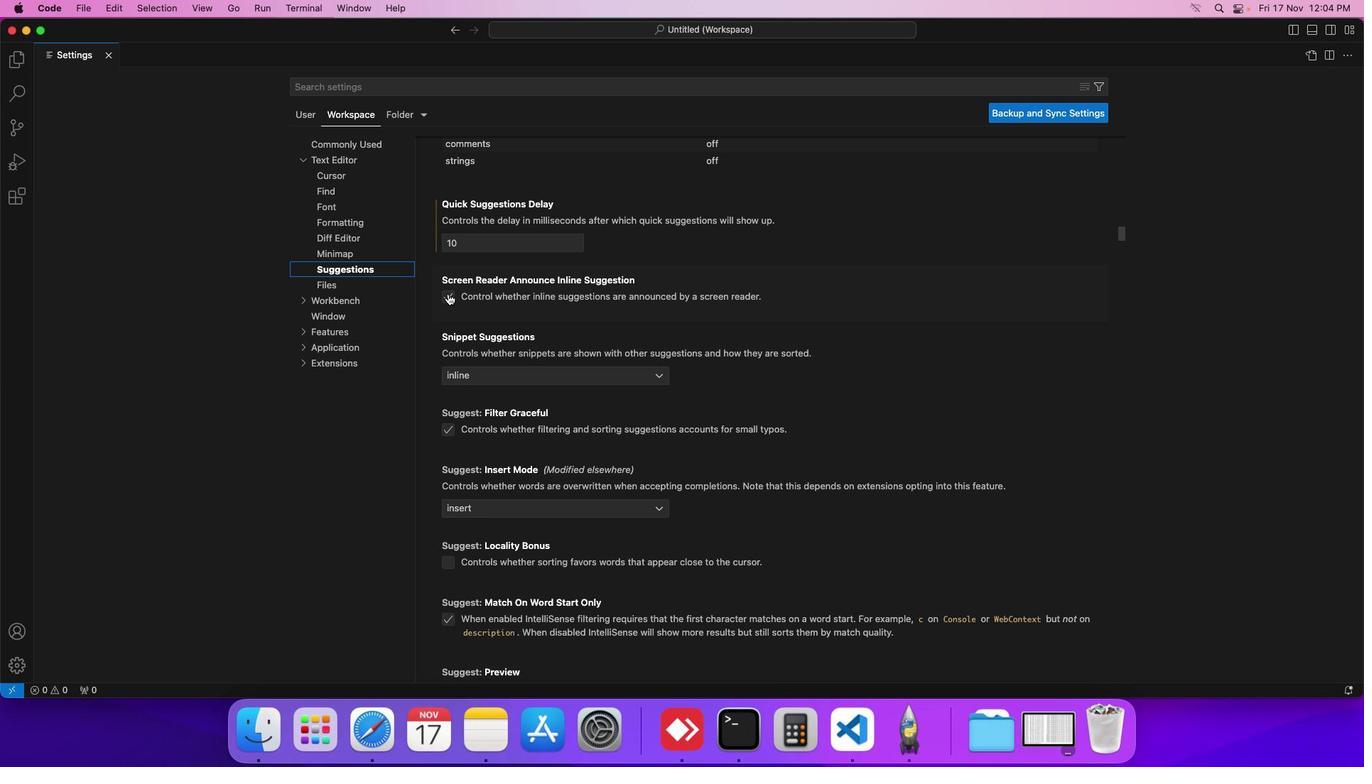 
Action: Mouse pressed left at (447, 294)
Screenshot: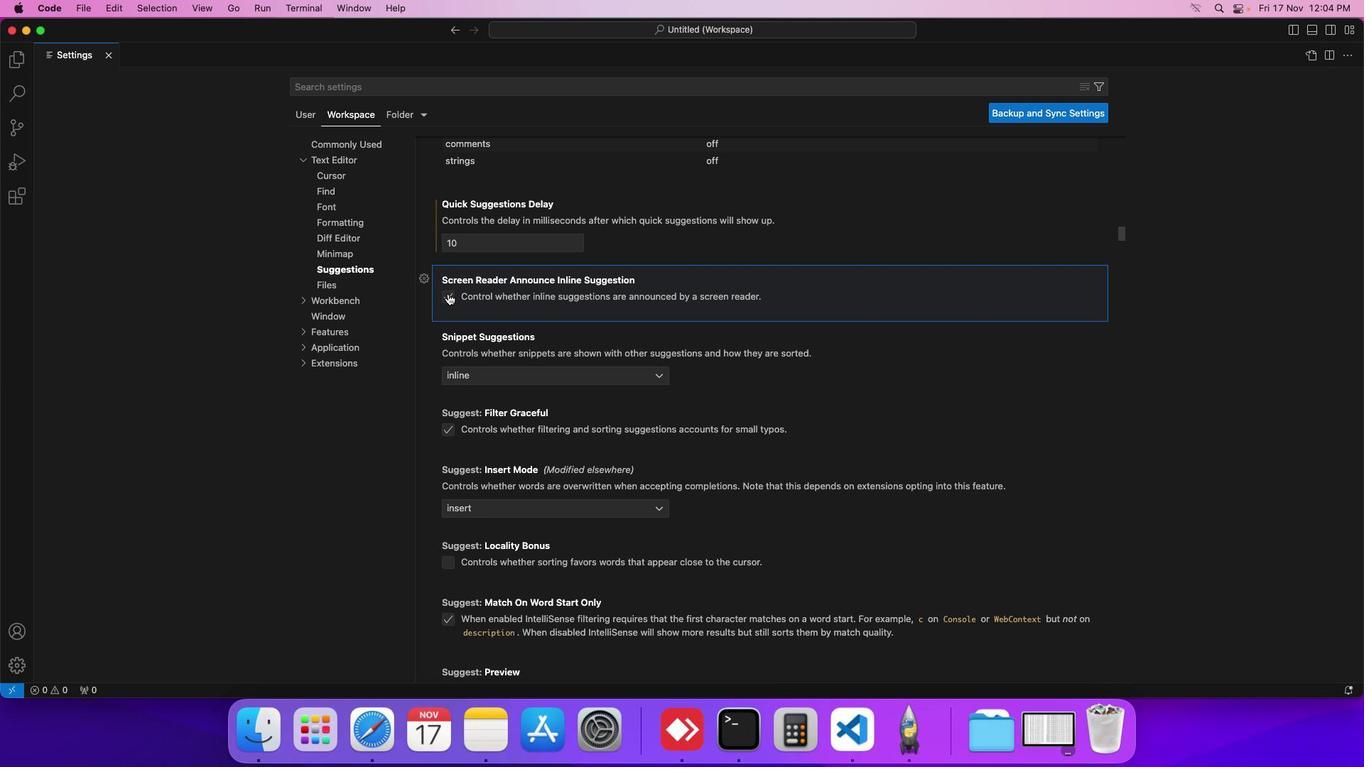 
Action: Mouse moved to (474, 300)
Screenshot: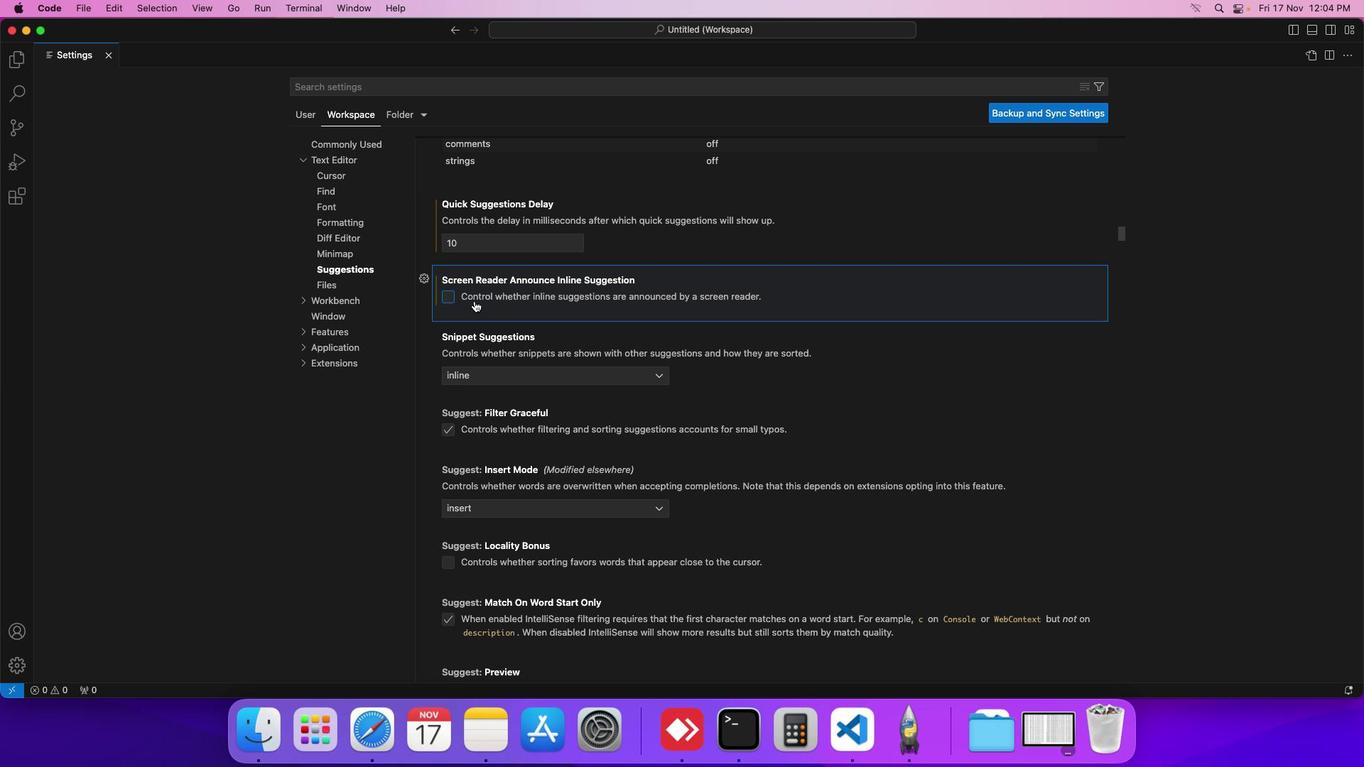 
